 Task: Schedule a 90-minute event logistics planning meeting.
Action: Mouse moved to (63, 120)
Screenshot: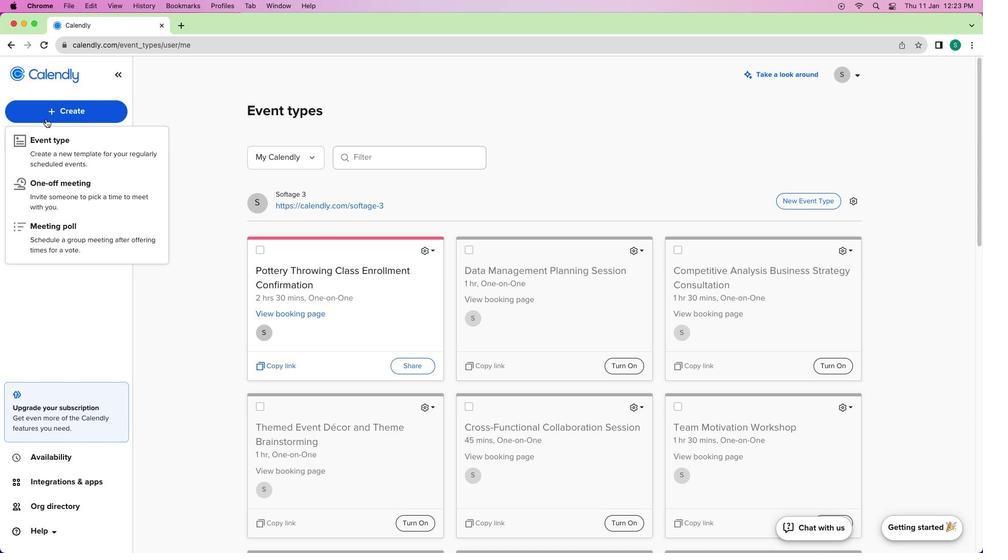 
Action: Mouse pressed left at (63, 120)
Screenshot: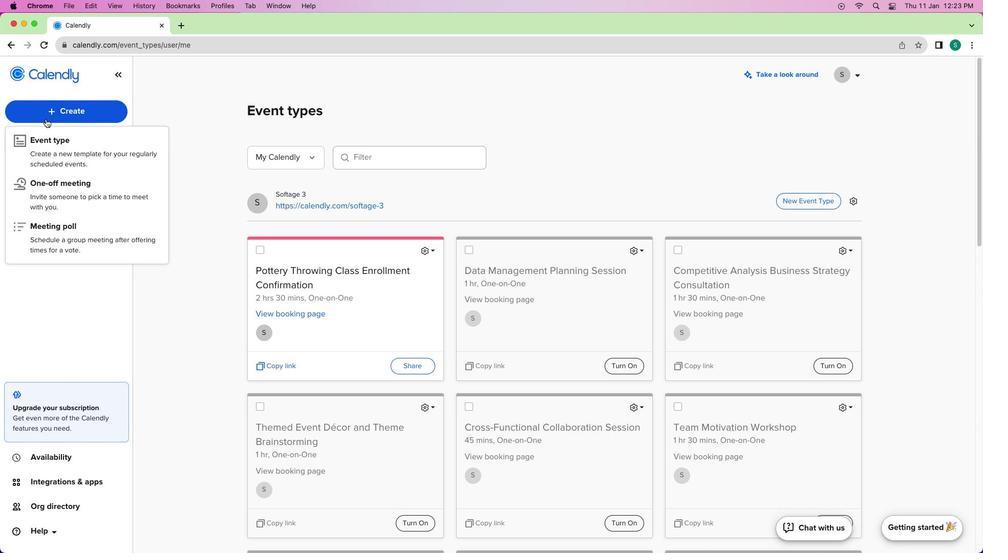 
Action: Mouse moved to (57, 119)
Screenshot: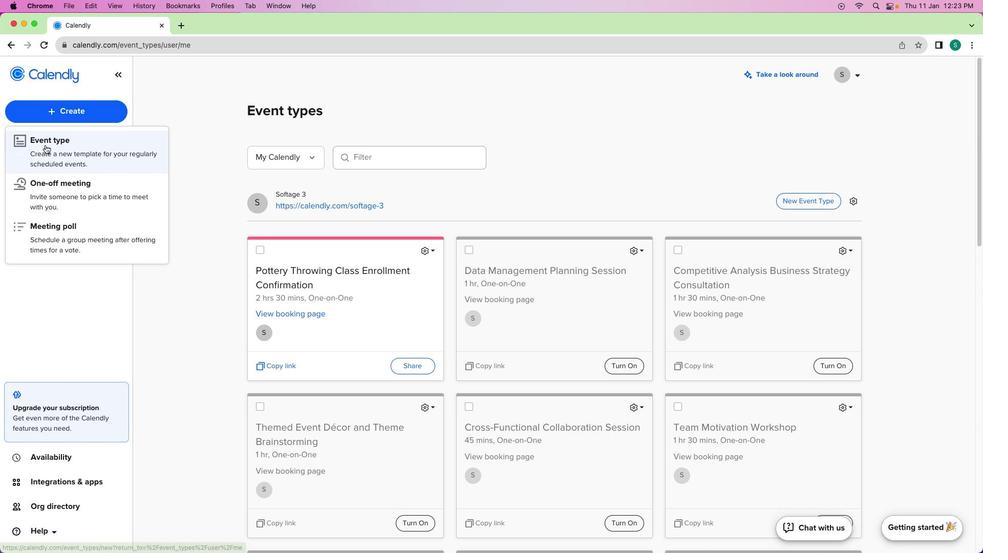 
Action: Mouse pressed left at (57, 119)
Screenshot: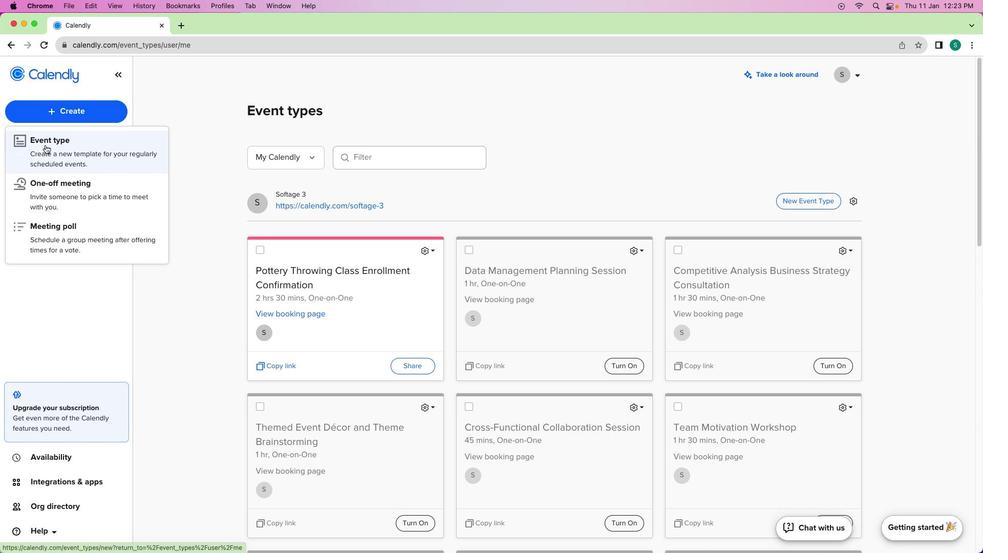
Action: Mouse moved to (50, 150)
Screenshot: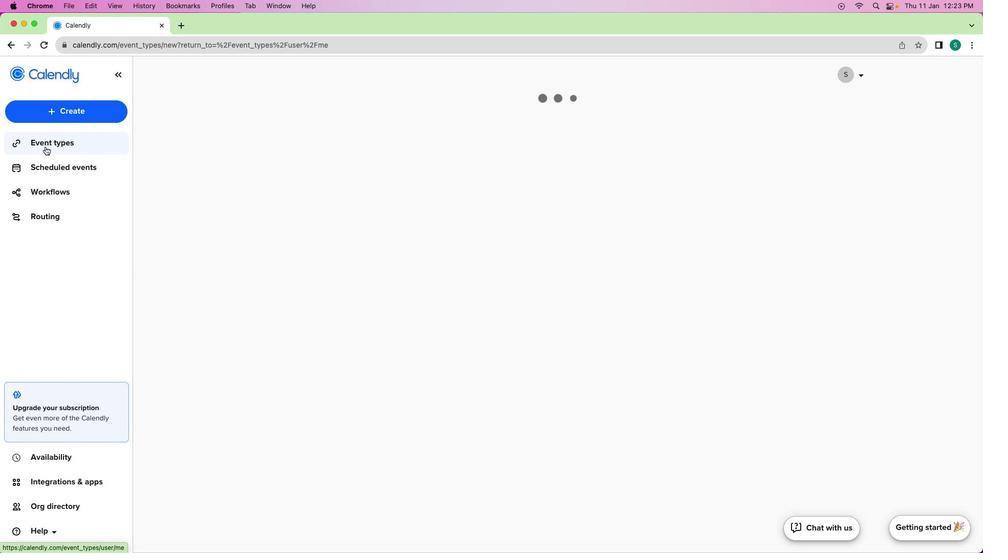 
Action: Mouse pressed left at (50, 150)
Screenshot: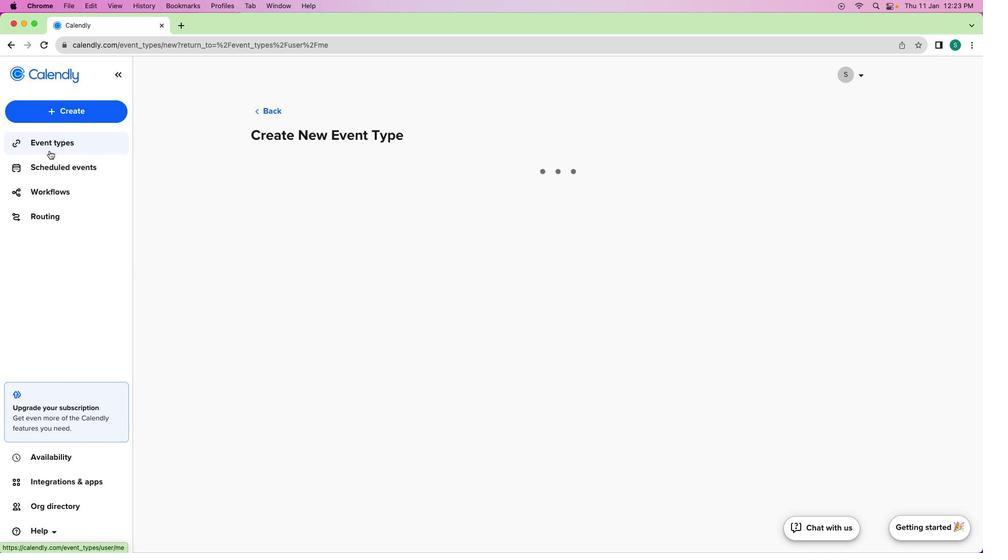 
Action: Mouse moved to (353, 196)
Screenshot: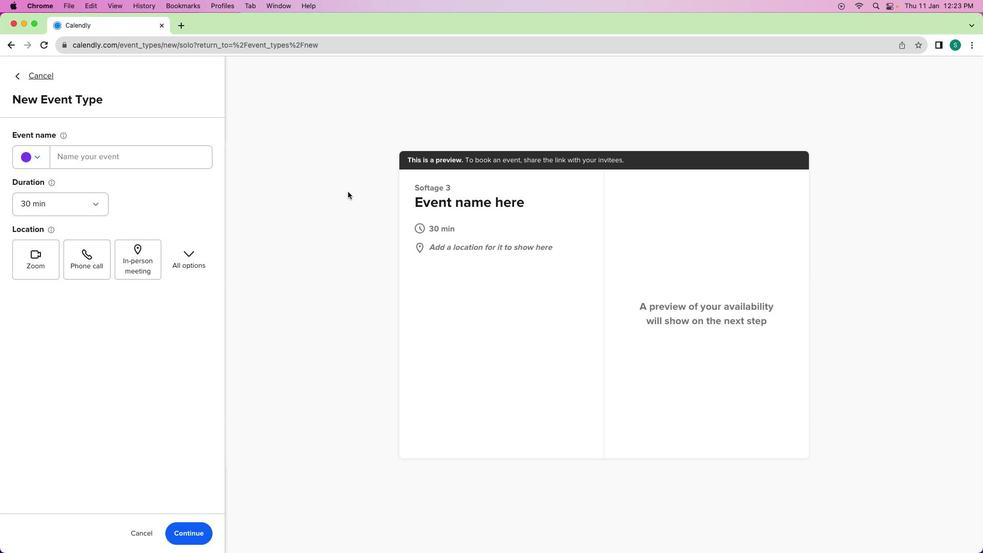 
Action: Mouse pressed left at (353, 196)
Screenshot: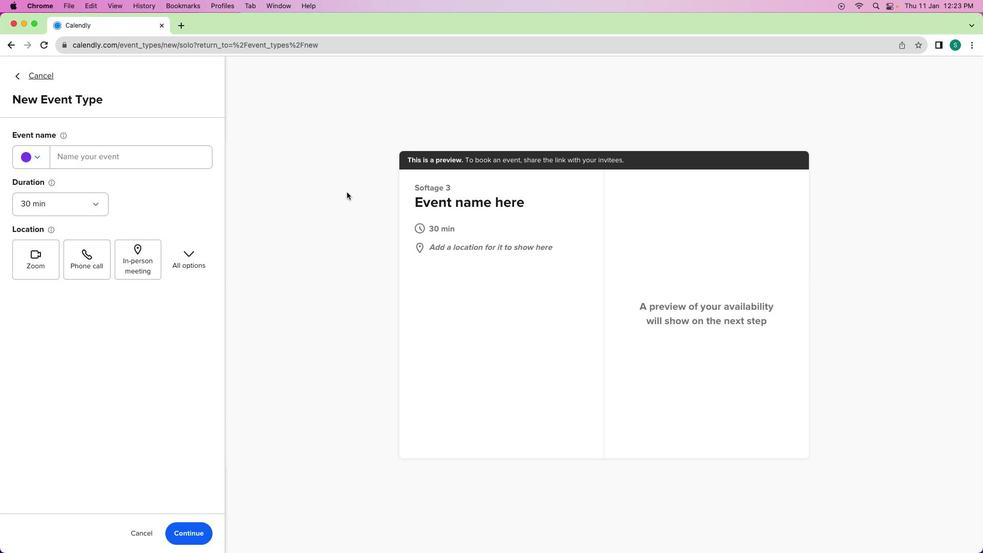 
Action: Mouse moved to (182, 170)
Screenshot: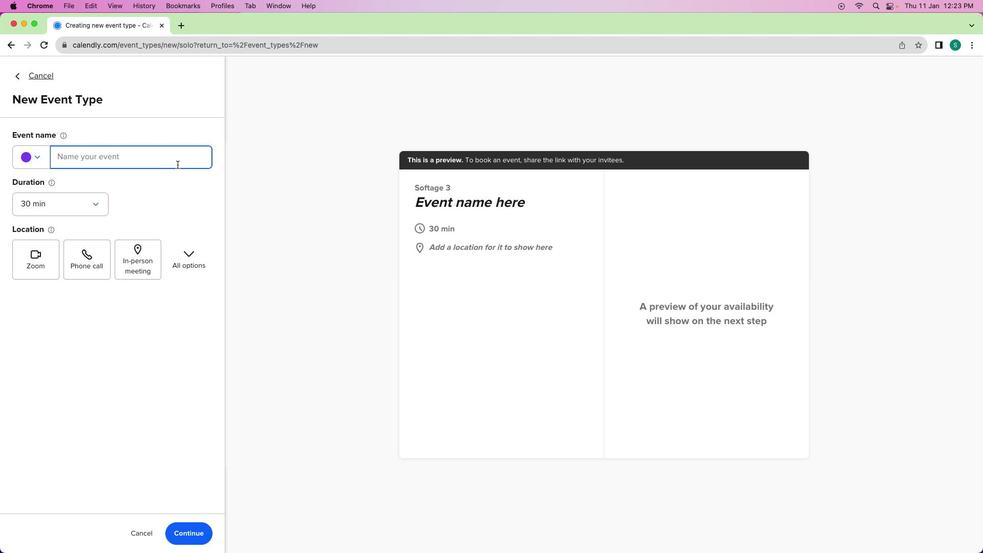 
Action: Mouse pressed left at (182, 170)
Screenshot: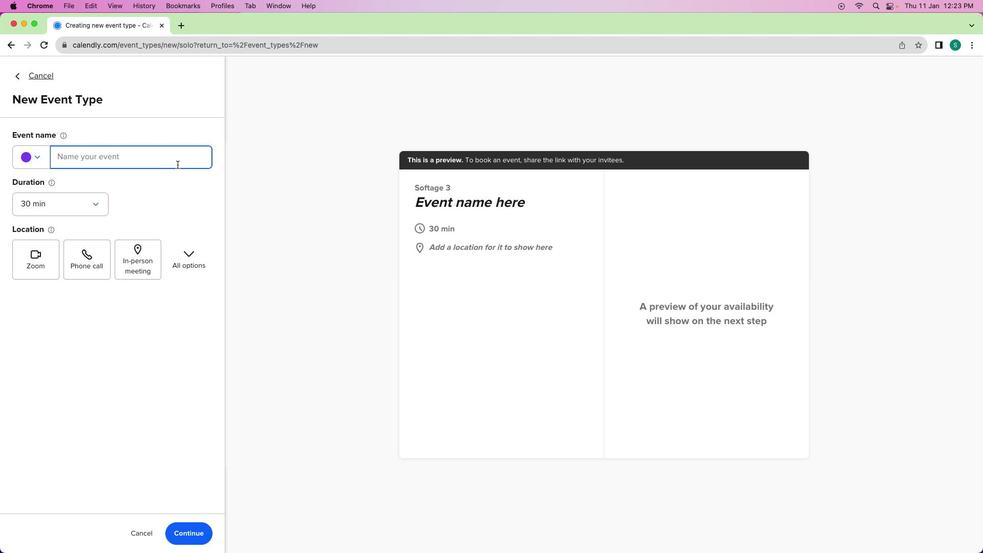 
Action: Key pressed Key.shift'E''v''e''n''t'Key.spaceKey.shift'L''o''g''i''s''t''i''c''s'Key.spaceKey.shift'P''l''a''n''n''i''n''g'Key.spaceKey.shift'M''e''e''t''i''n''g'
Screenshot: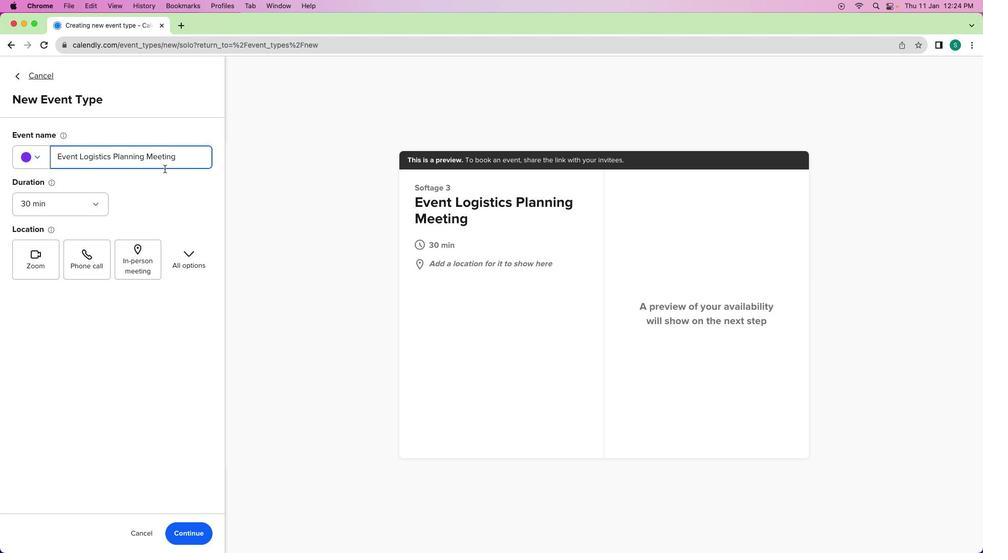 
Action: Mouse moved to (72, 210)
Screenshot: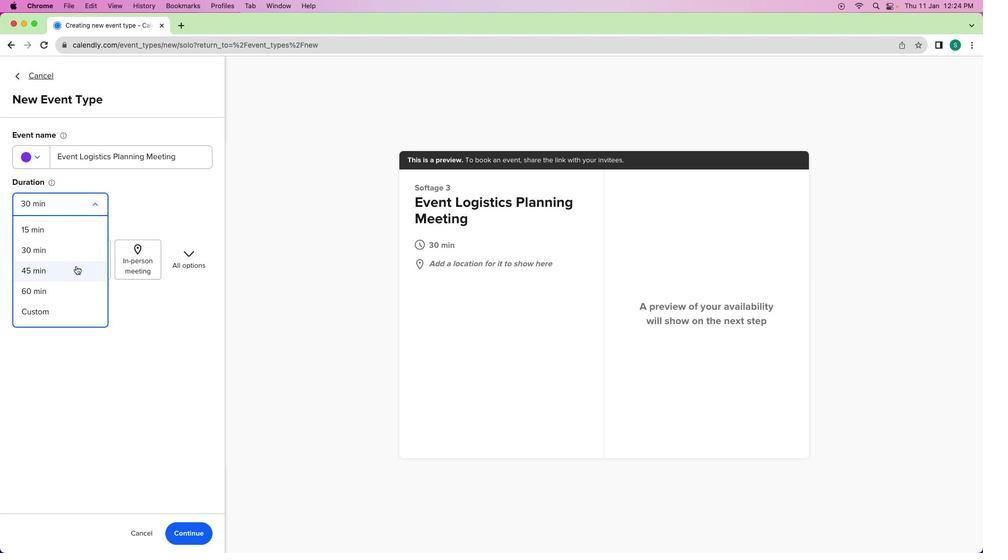 
Action: Mouse pressed left at (72, 210)
Screenshot: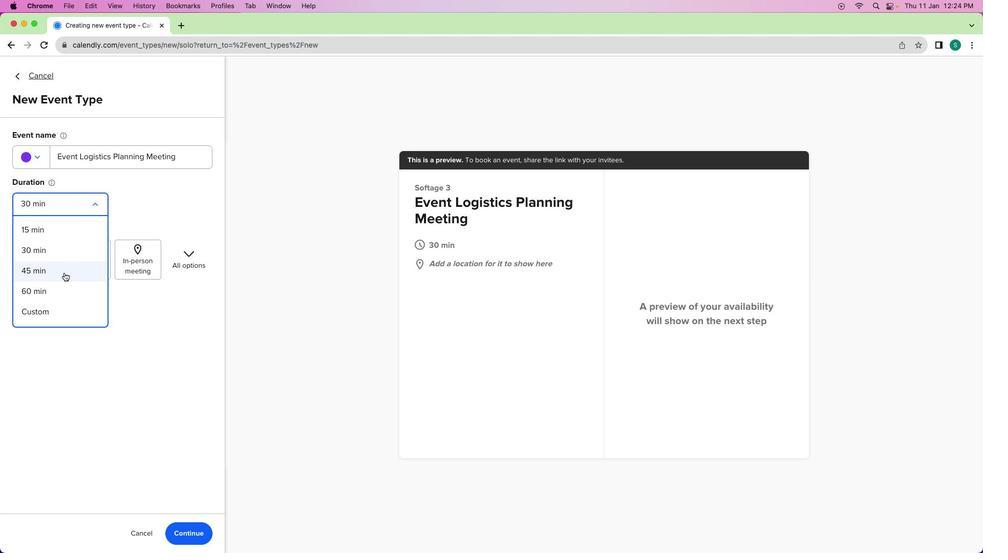 
Action: Mouse moved to (37, 321)
Screenshot: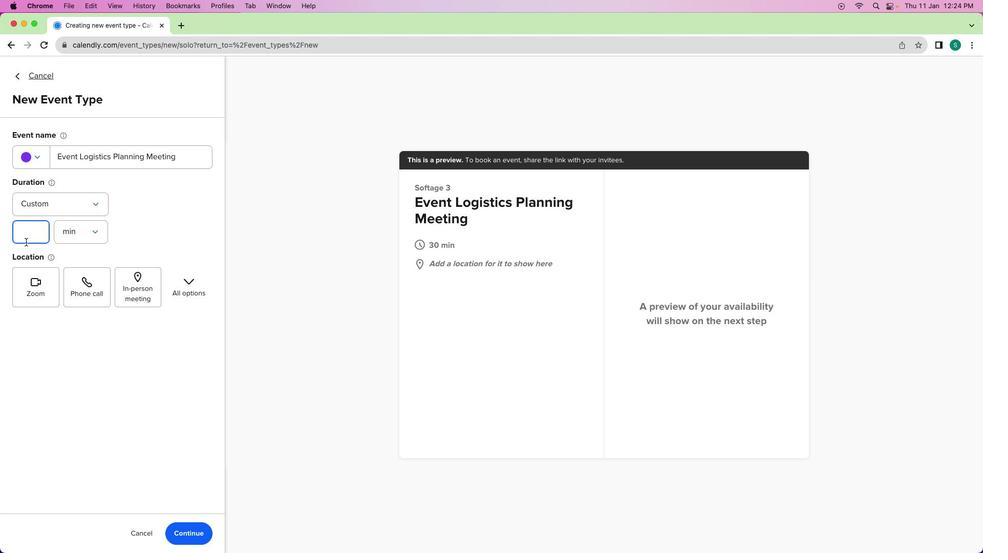 
Action: Mouse pressed left at (37, 321)
Screenshot: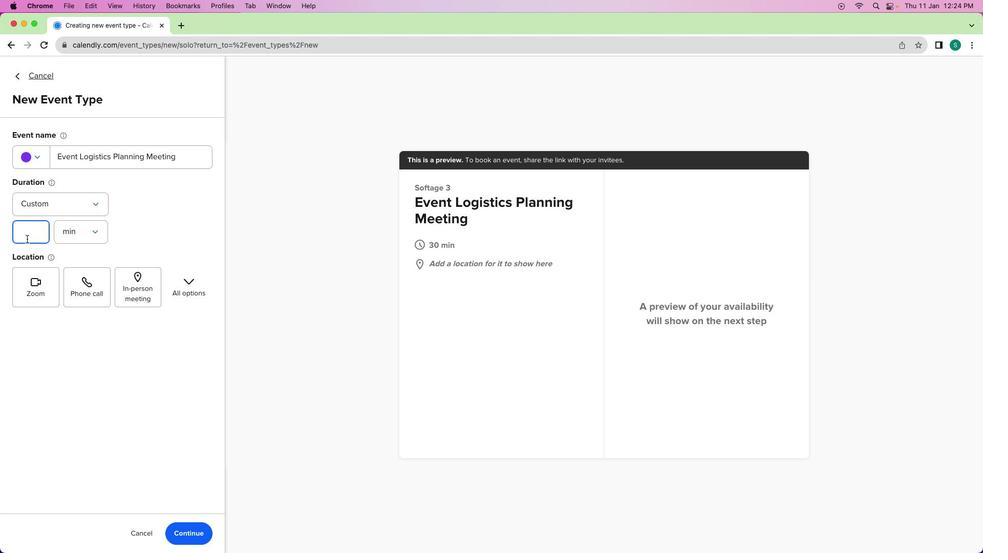 
Action: Mouse moved to (26, 263)
Screenshot: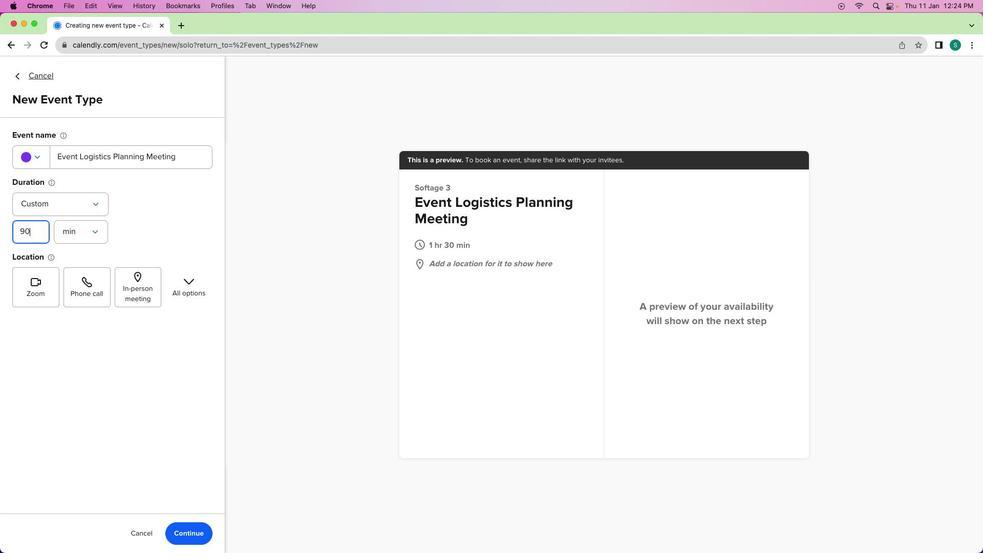 
Action: Key pressed '9''0'
Screenshot: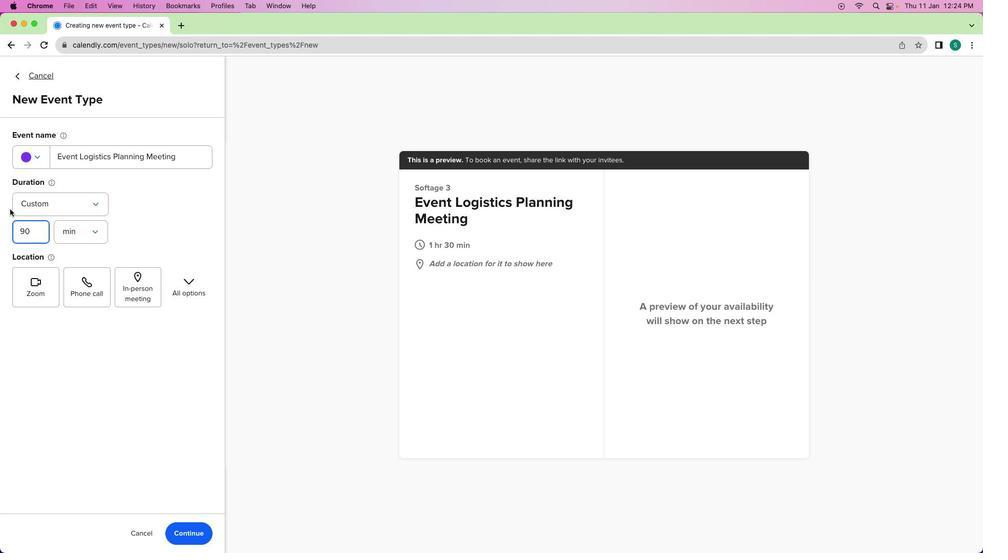 
Action: Mouse moved to (45, 166)
Screenshot: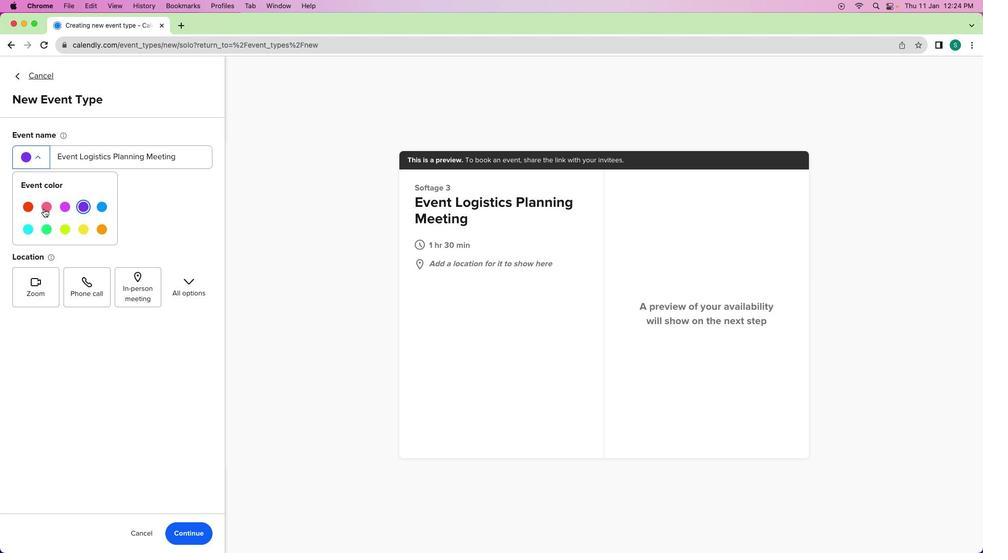 
Action: Mouse pressed left at (45, 166)
Screenshot: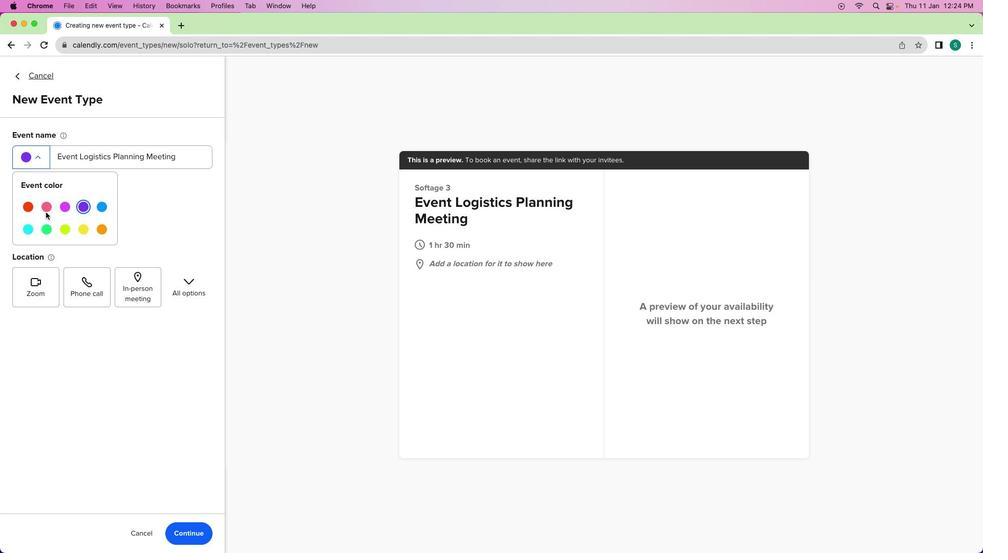 
Action: Mouse moved to (53, 231)
Screenshot: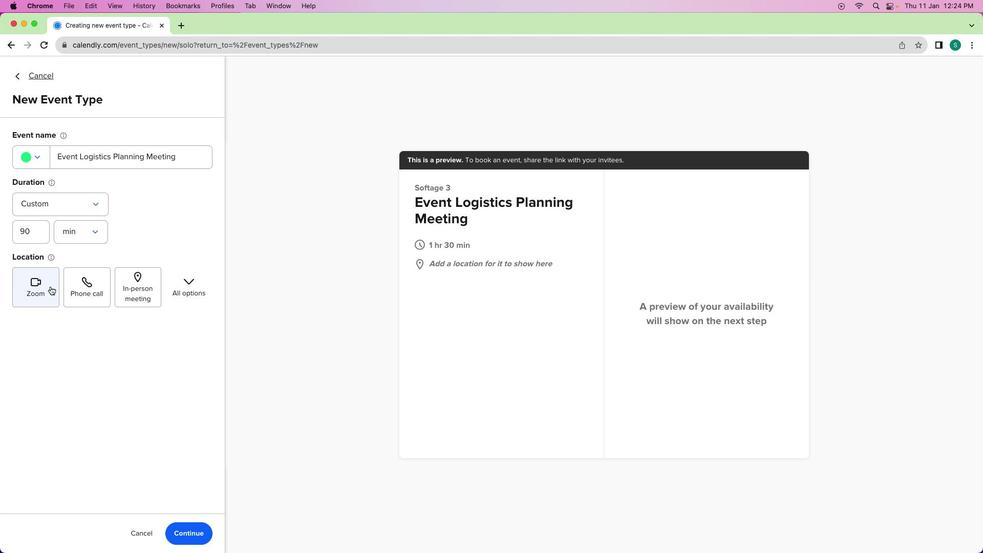 
Action: Mouse pressed left at (53, 231)
Screenshot: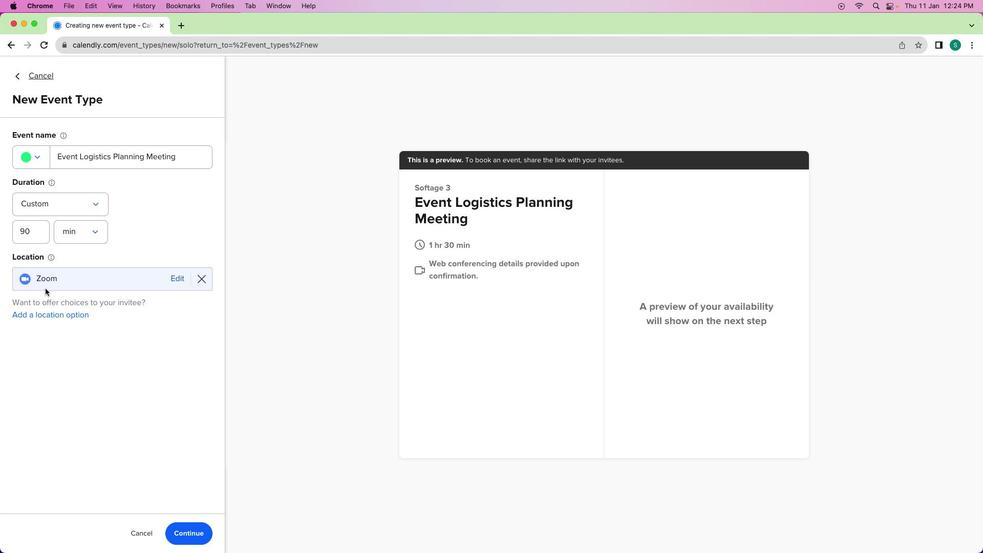 
Action: Mouse moved to (55, 291)
Screenshot: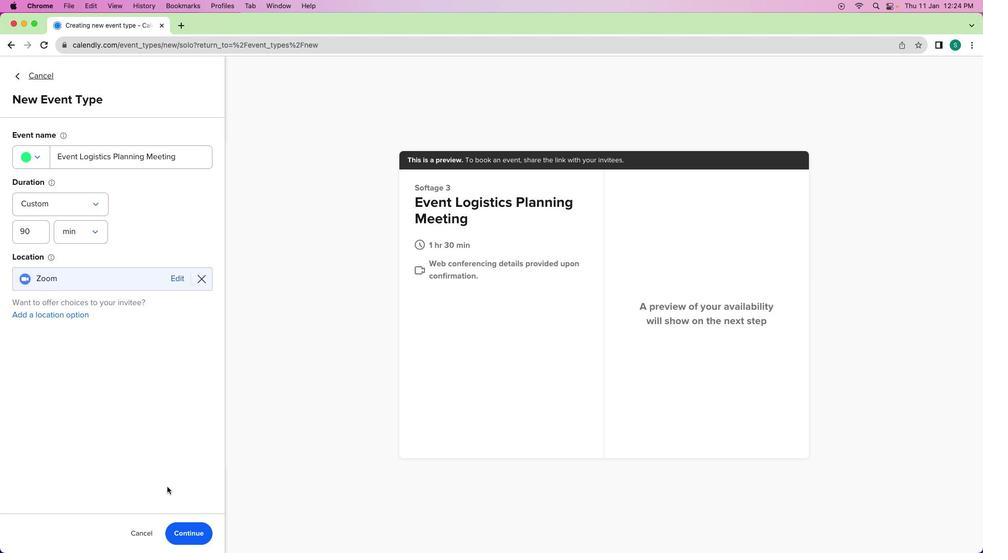 
Action: Mouse pressed left at (55, 291)
Screenshot: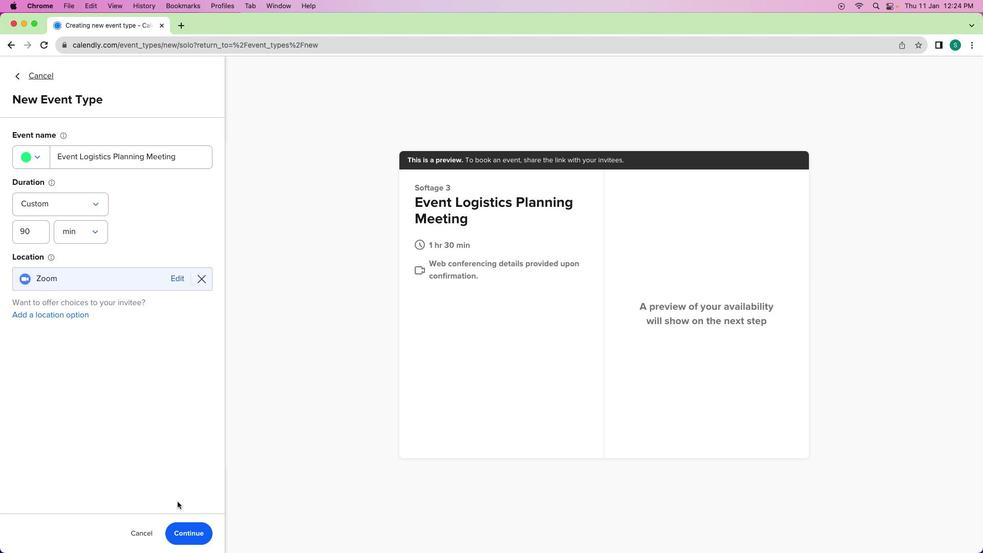 
Action: Mouse moved to (202, 549)
Screenshot: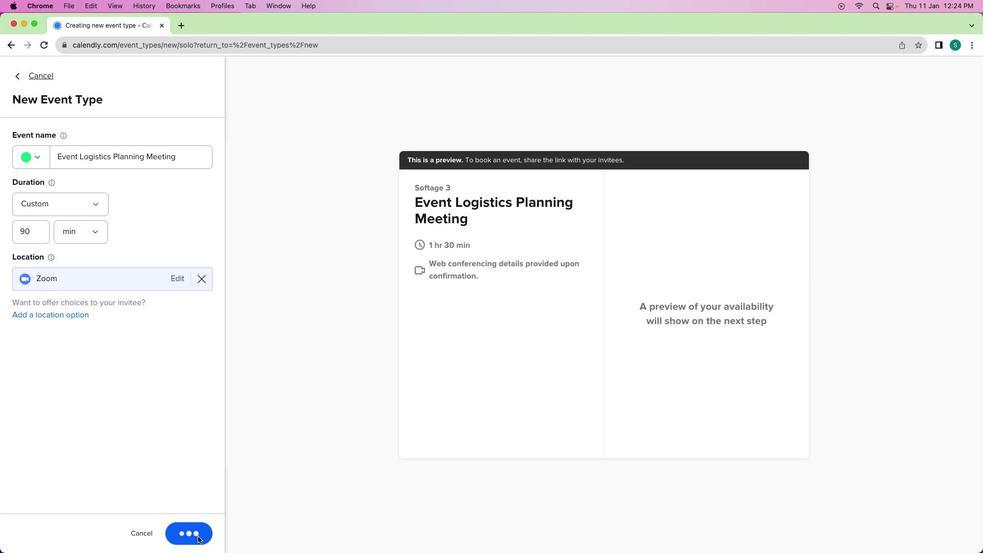 
Action: Mouse pressed left at (202, 549)
Screenshot: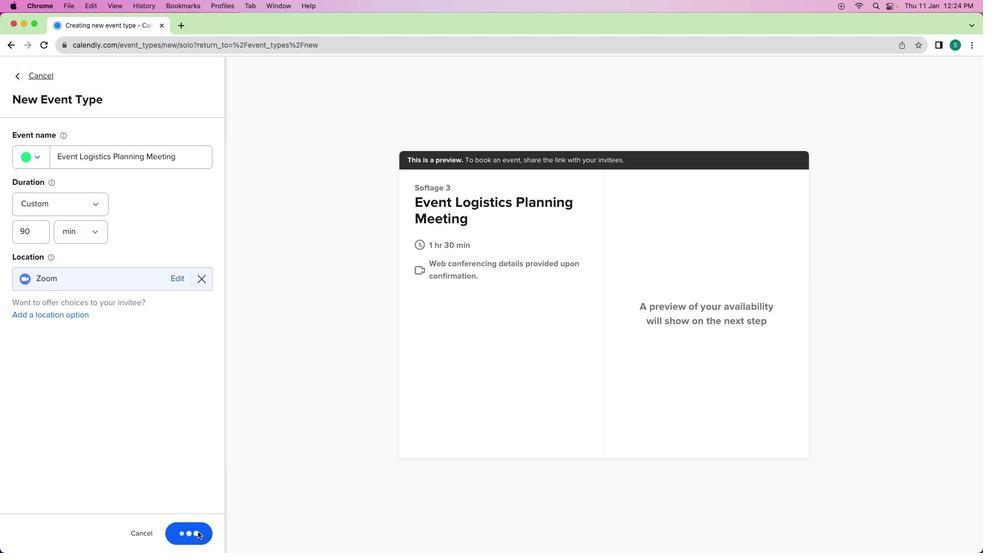 
Action: Mouse moved to (197, 155)
Screenshot: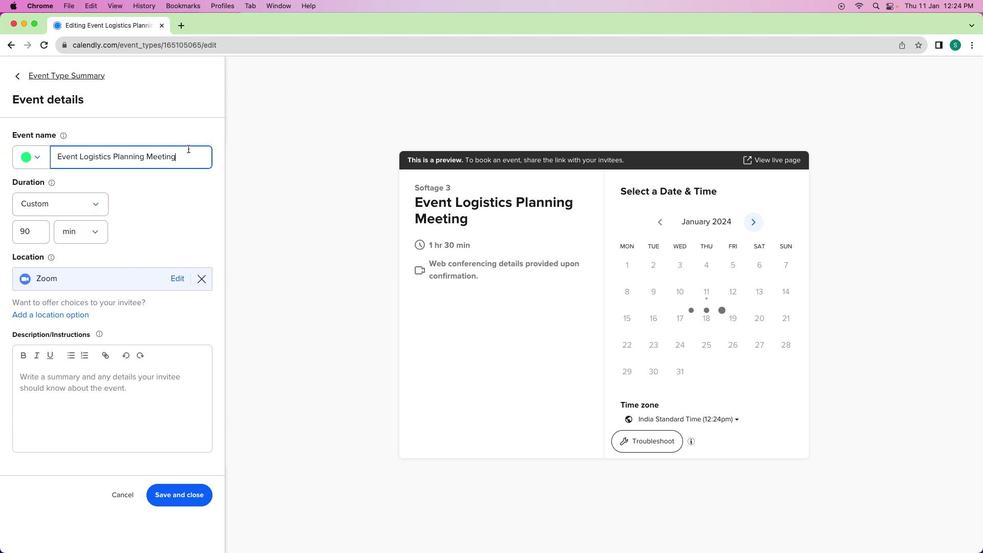 
Action: Mouse pressed left at (197, 155)
Screenshot: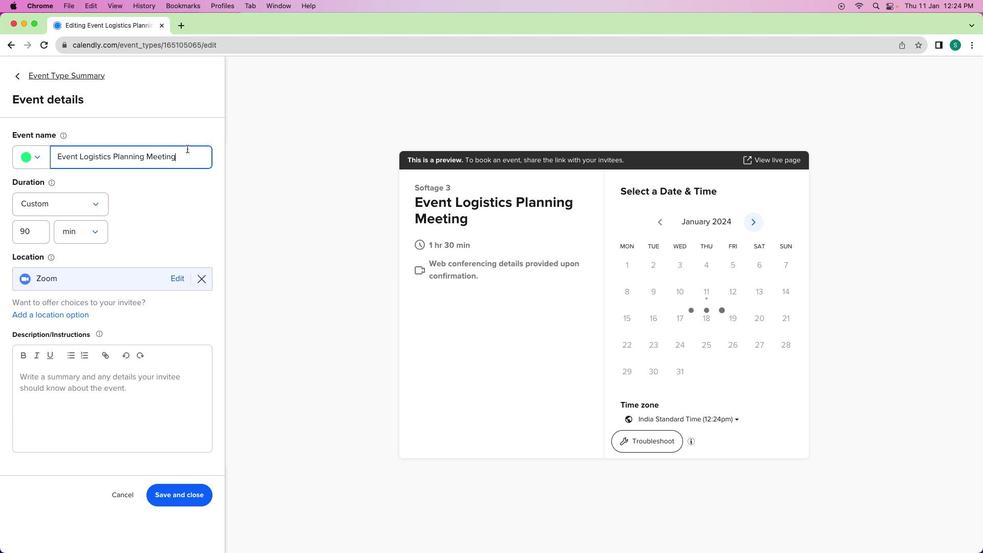 
Action: Mouse moved to (73, 391)
Screenshot: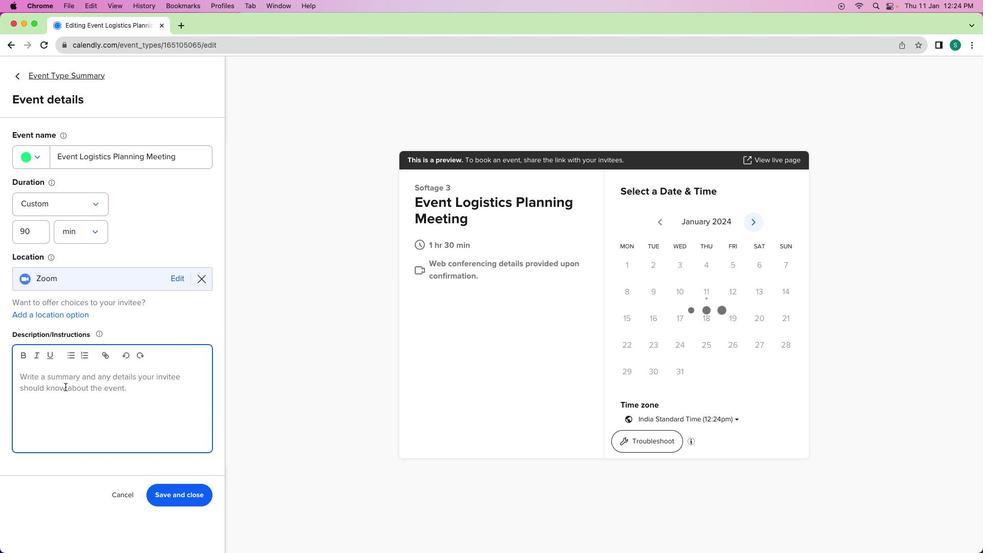 
Action: Mouse pressed left at (73, 391)
Screenshot: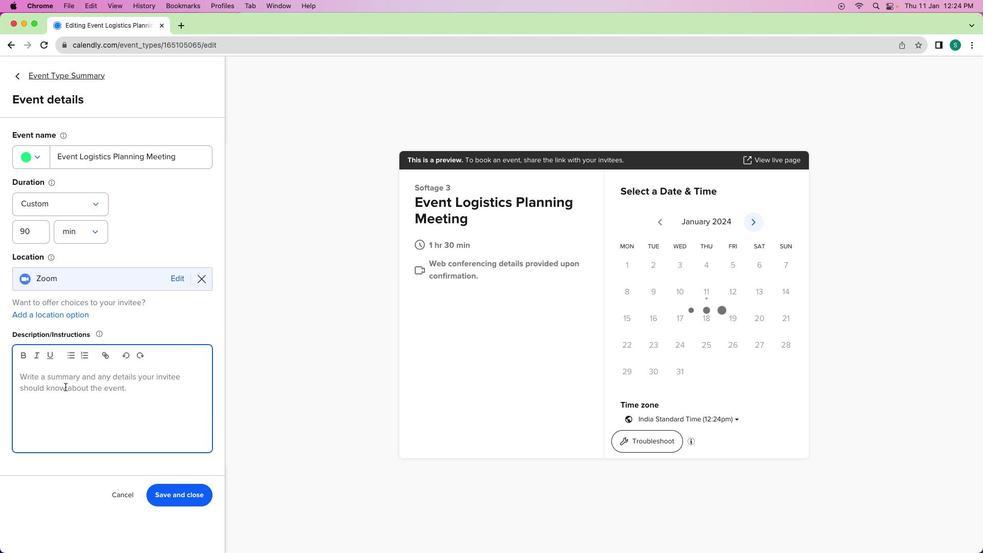 
Action: Mouse moved to (70, 392)
Screenshot: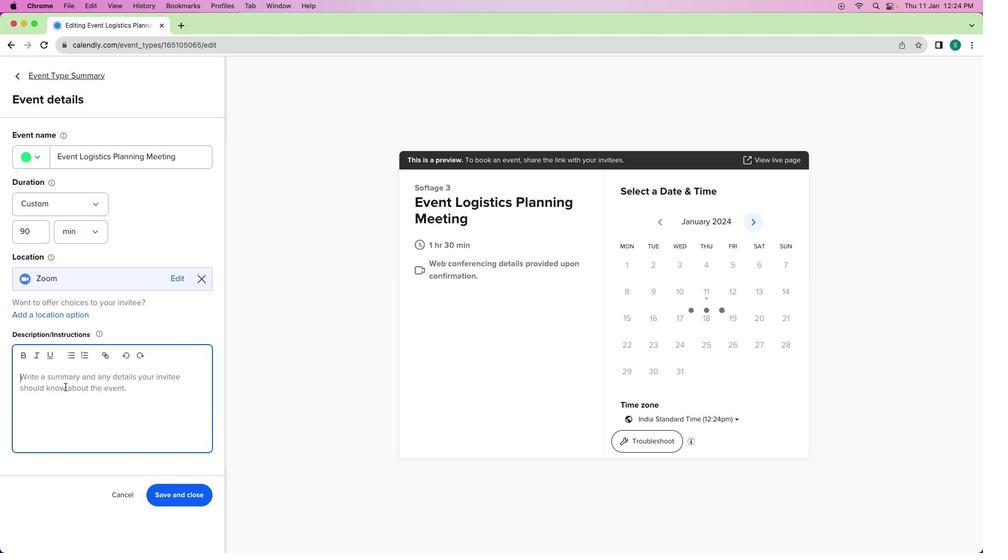 
Action: Key pressed Key.shift'H''i'Key.space't''e''a''m'','Key.enterKey.shift'L''s''t'Key.backspaceKey.backspace'e''t'"'"'s'Key.space's''t''r''e''a''m''l''i''n''e'Key.space'o''u''r'Key.space'e''v''e''n''t'Key.space'l''o''g''i''s''t''i''c''s'Key.shift_r'!'Key.spaceKey.shift'I'"'"'v''e'Key.space's''c''h''e''d''u''l''e''d'Key.space'a'Key.space'9''0''-''m''i''n''u''t''e'Key.space'm''e''e''t''i''n''g'Key.space't''o'Key.space'd''i''s''c''u''s''s'Key.space'a''n''d'Key.space'p''l''a''n'Key.space't''h''e'Key.space'l''o''g''i''s''t''i''c''s'Key.space'f''o''r'Key.space'o''u''r'Key.space'u''p''c''o''m''i''n''g'Key.space'e''v''e''n''t''.'
Screenshot: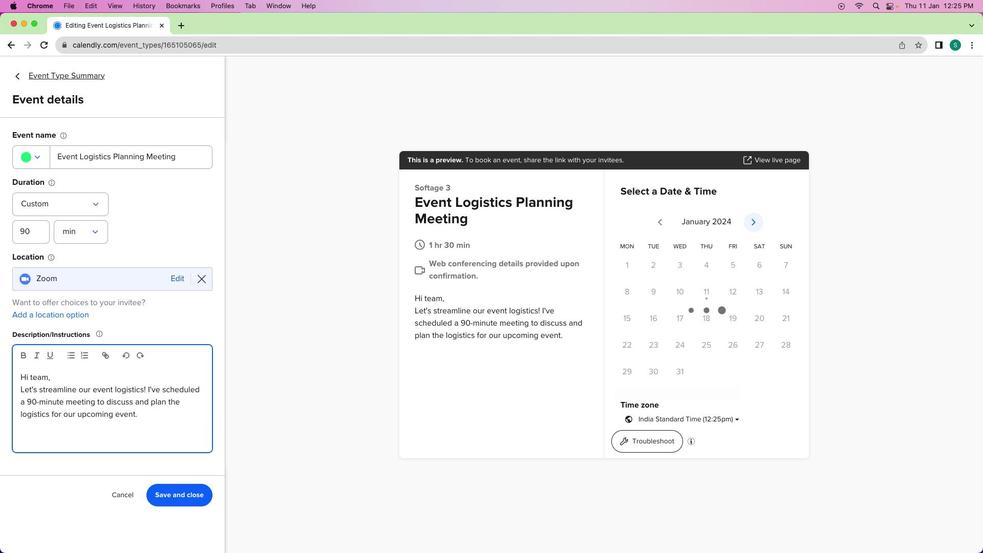 
Action: Mouse moved to (148, 422)
Screenshot: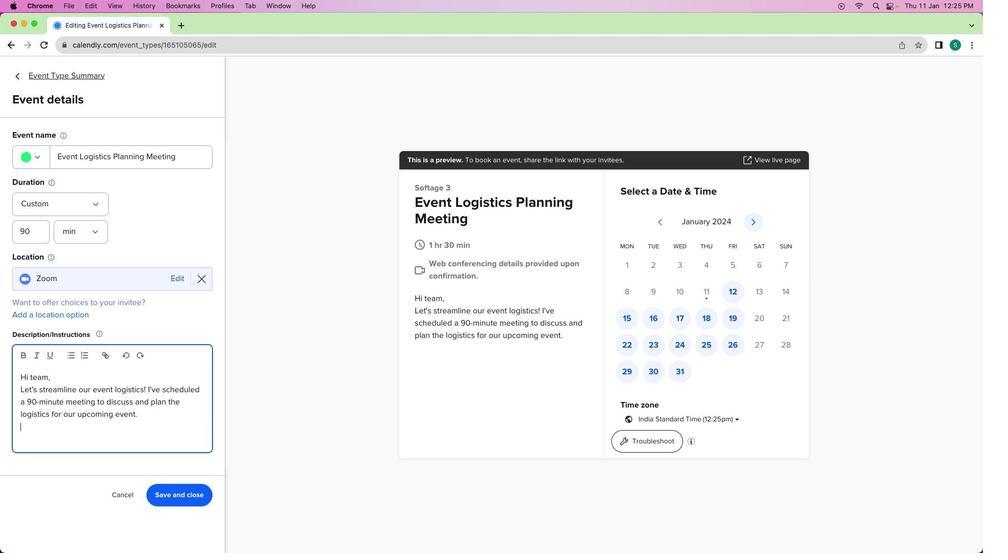 
Action: Key pressed Key.enterKey.shift'L''o''o''k''i''n''g'Key.space'f''o''w'Key.backspace'r''w''a''r''d'Key.space't''o'Key.space'e''n''s''u''r''e'Key.space'a'Key.space's''e''a''m''l''e''s''s'Key.space'a''n''d'Key.space's''u''c''c''e''s''s''f''u''l'Key.space'e''v''e''n''t'Key.shift_r'!'Key.enterKey.shift'B''e''s''t'Key.spaceKey.shift'R''e''g''a''r''d''s'Key.leftKey.leftKey.leftKey.leftKey.leftKey.leftKey.backspace'r'Key.down','Key.enterKey.shift'S''o''f''t''a''g''e'Key.downKey.leftKey.leftKey.leftKey.rightKey.backspaceKey.shiftKey.backspaceKey.shift't'Key.shift'A'
Screenshot: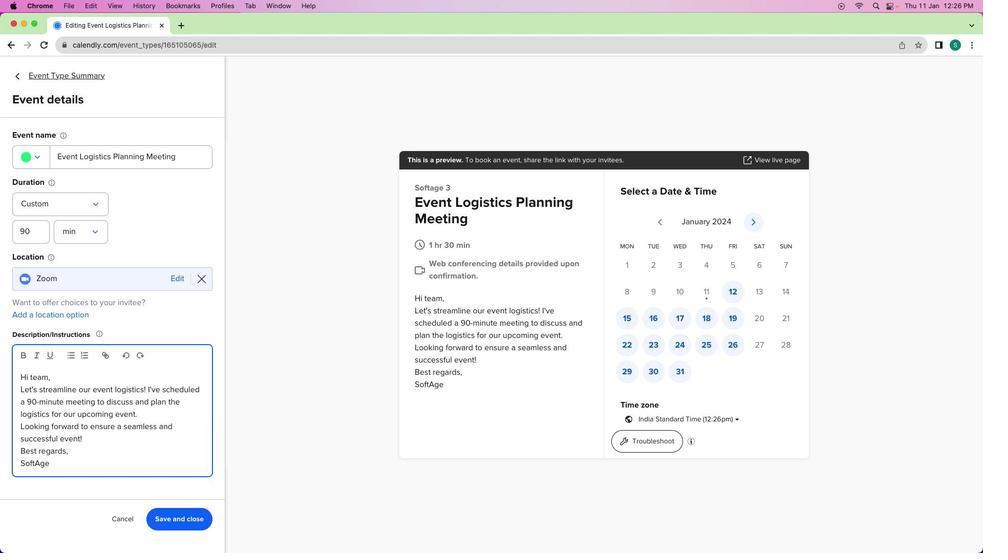 
Action: Mouse moved to (180, 521)
Screenshot: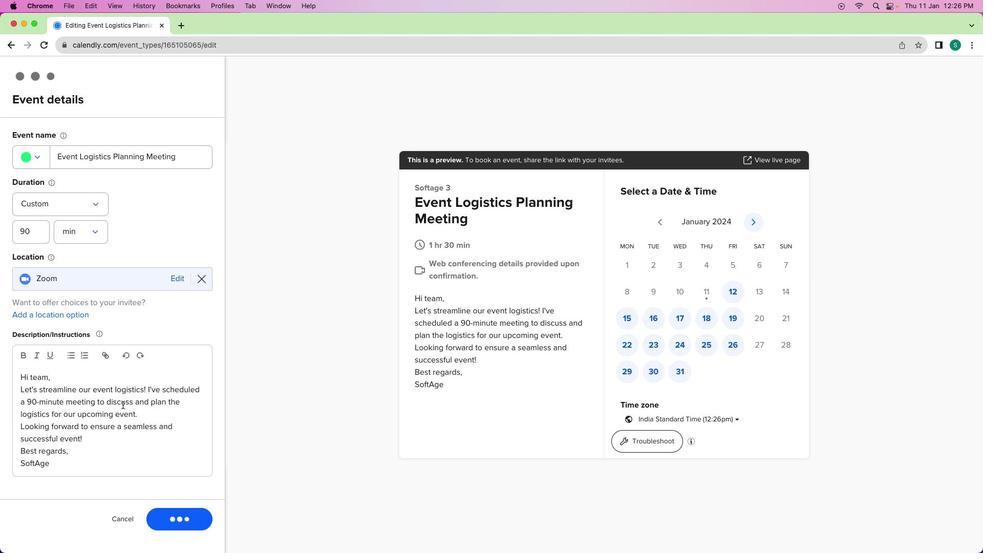 
Action: Mouse pressed left at (180, 521)
Screenshot: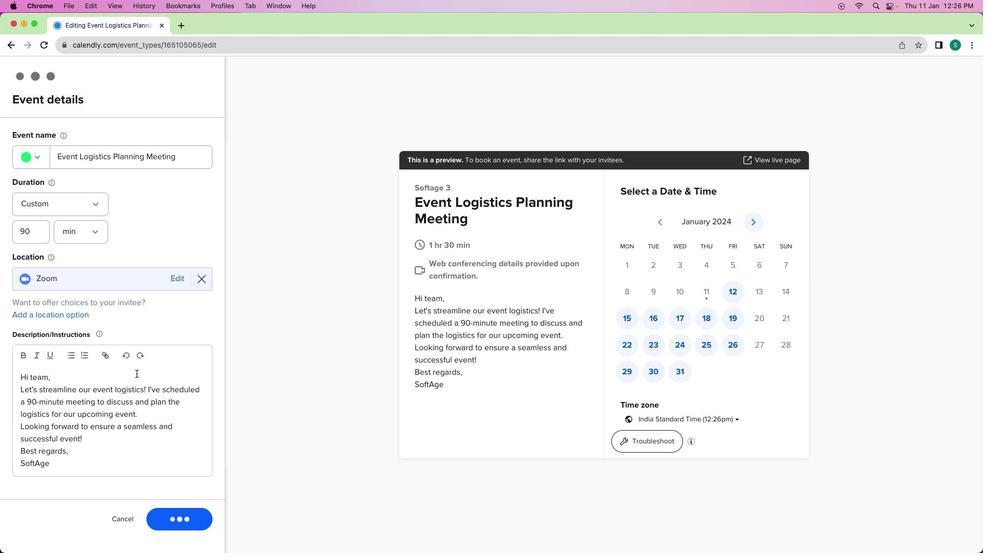 
Action: Mouse moved to (126, 327)
Screenshot: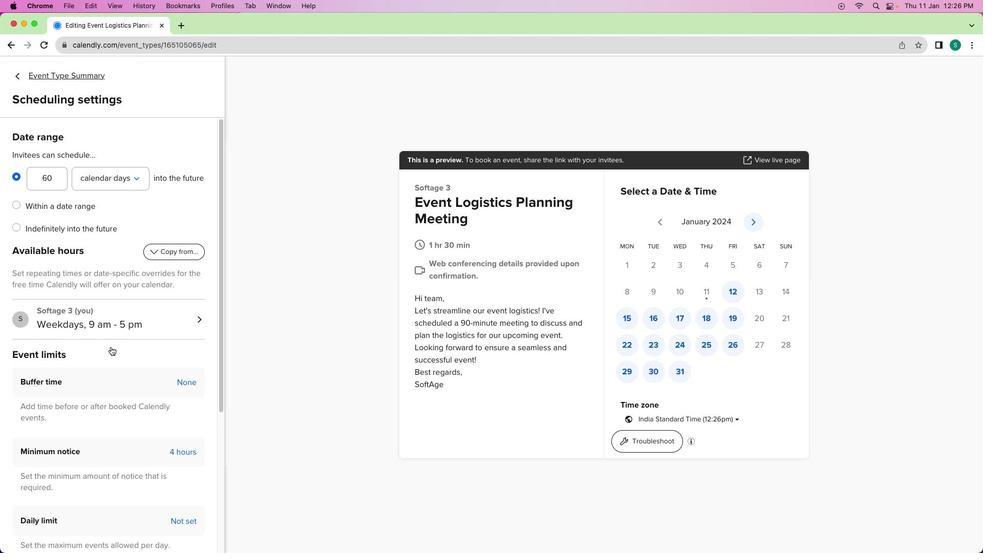 
Action: Mouse pressed left at (126, 327)
Screenshot: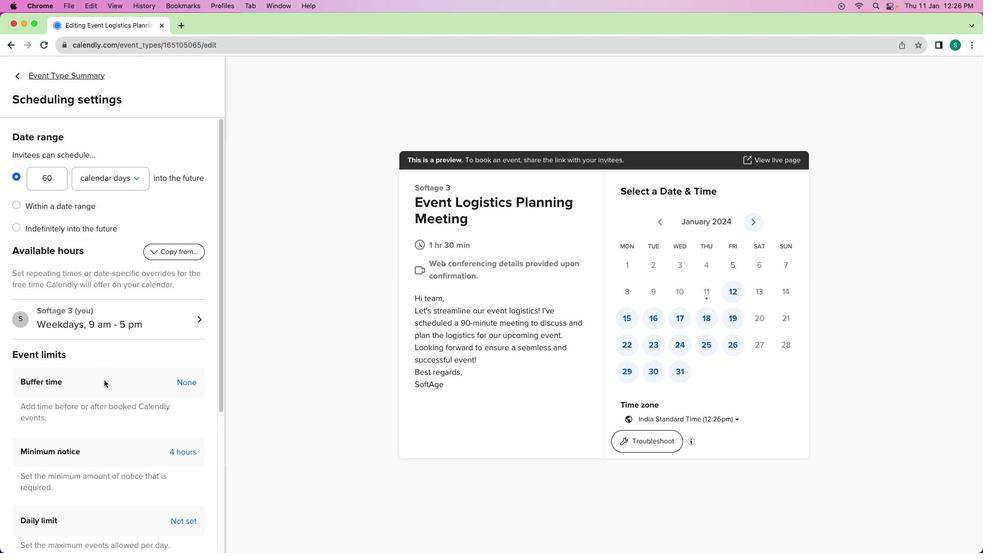 
Action: Mouse moved to (192, 389)
Screenshot: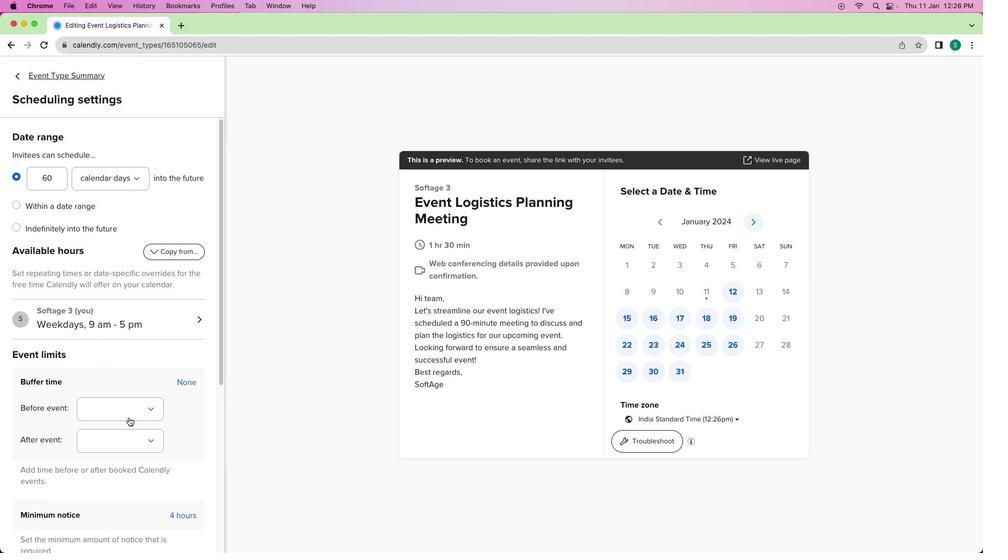
Action: Mouse pressed left at (192, 389)
Screenshot: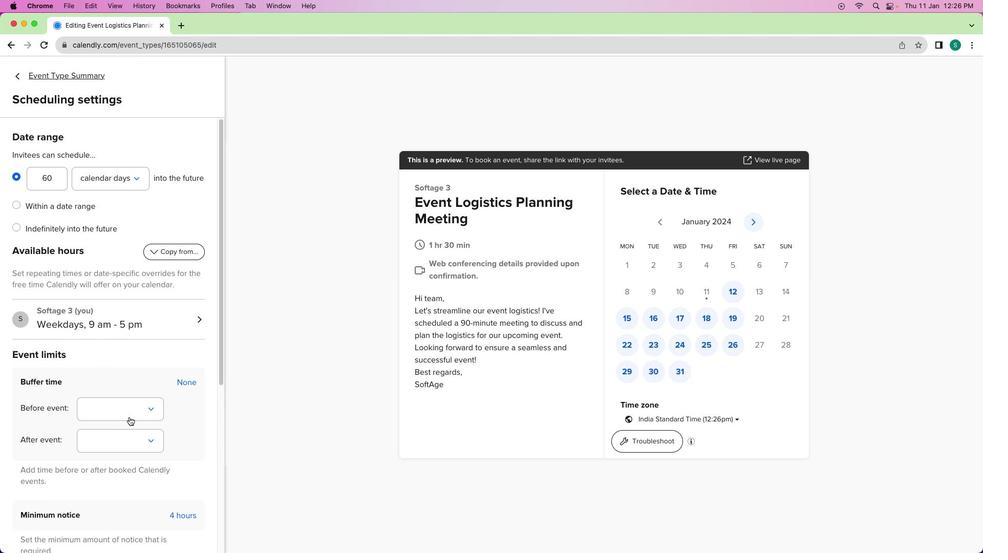 
Action: Mouse moved to (134, 422)
Screenshot: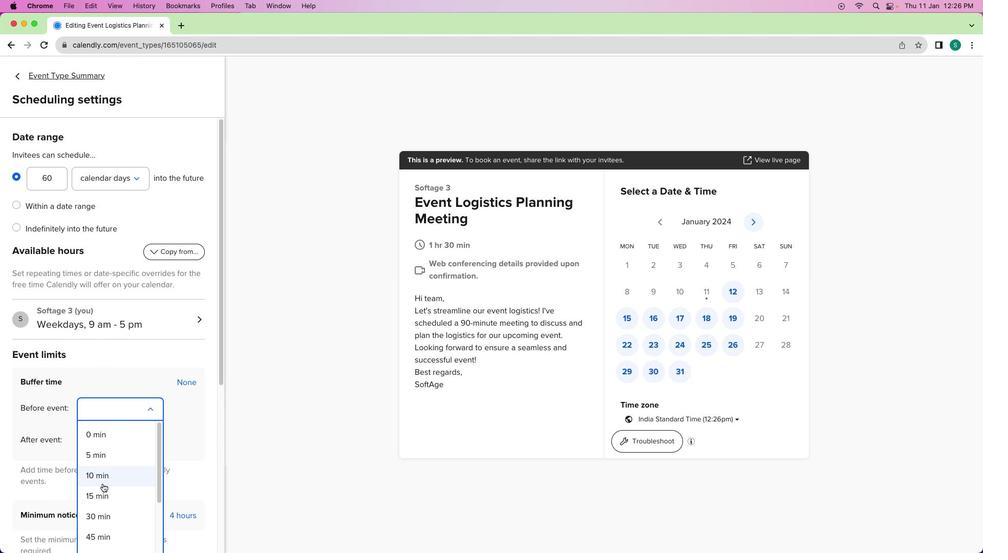 
Action: Mouse pressed left at (134, 422)
Screenshot: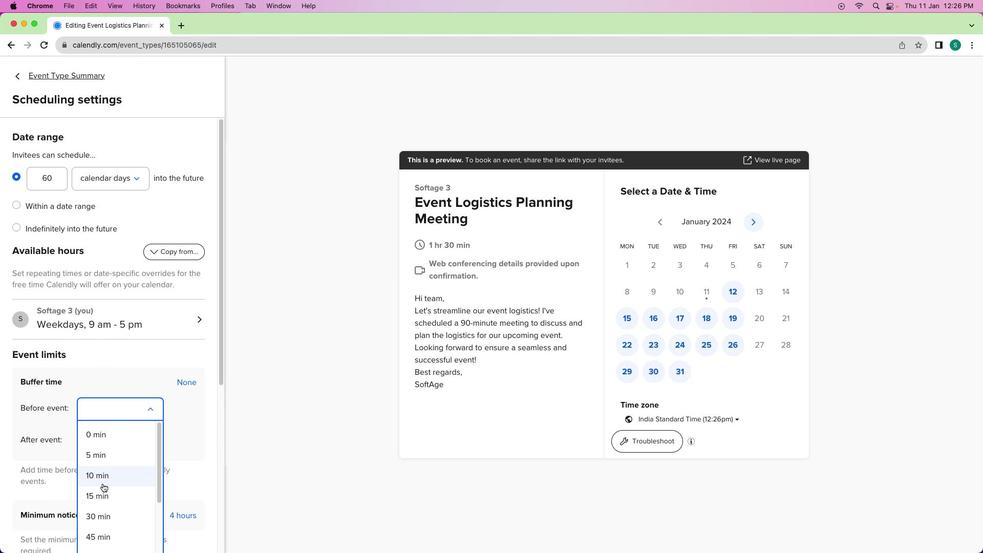 
Action: Mouse moved to (109, 501)
Screenshot: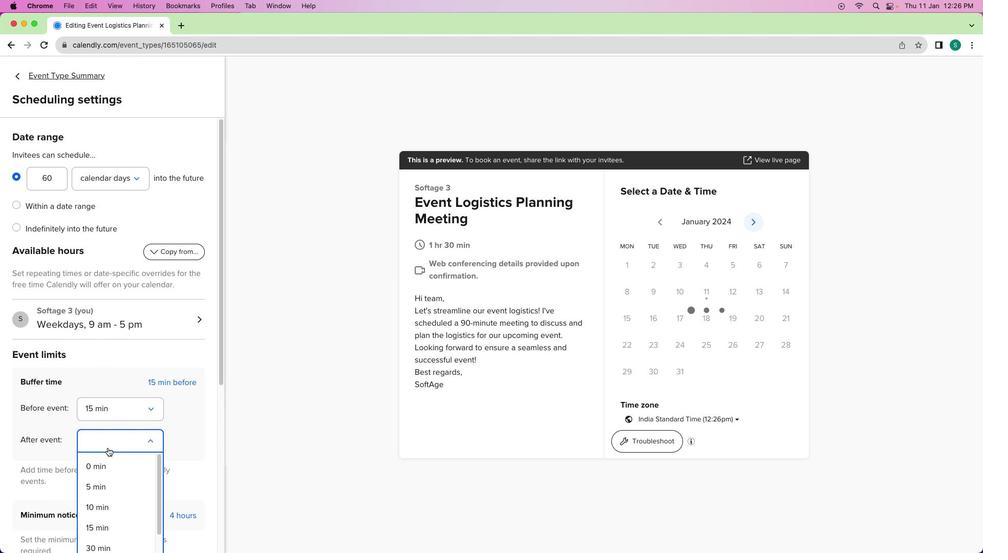 
Action: Mouse pressed left at (109, 501)
Screenshot: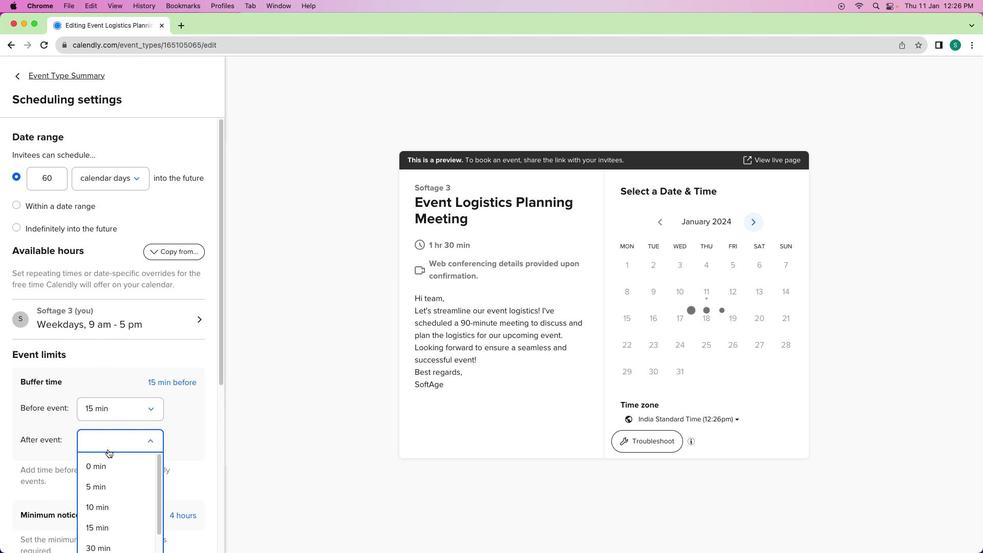 
Action: Mouse moved to (113, 453)
Screenshot: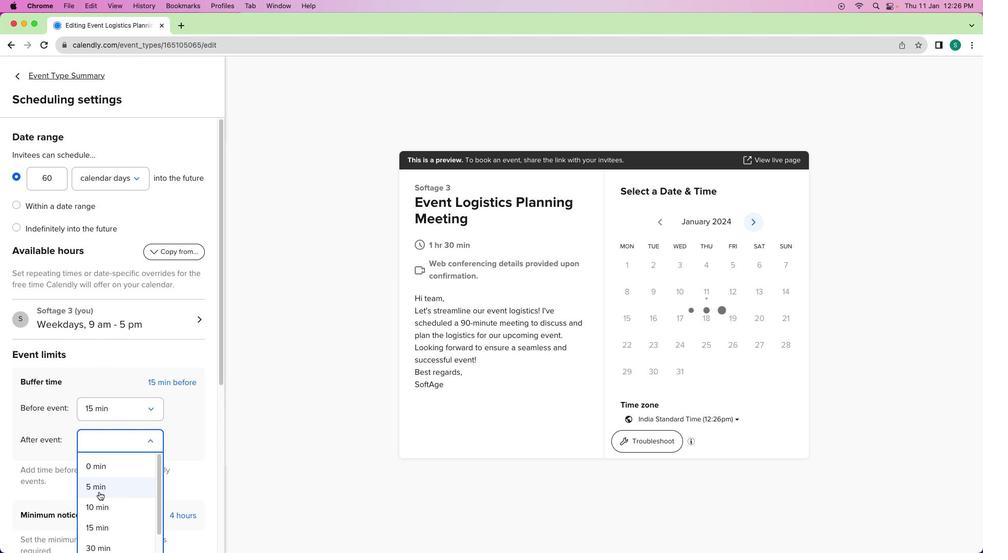 
Action: Mouse pressed left at (113, 453)
Screenshot: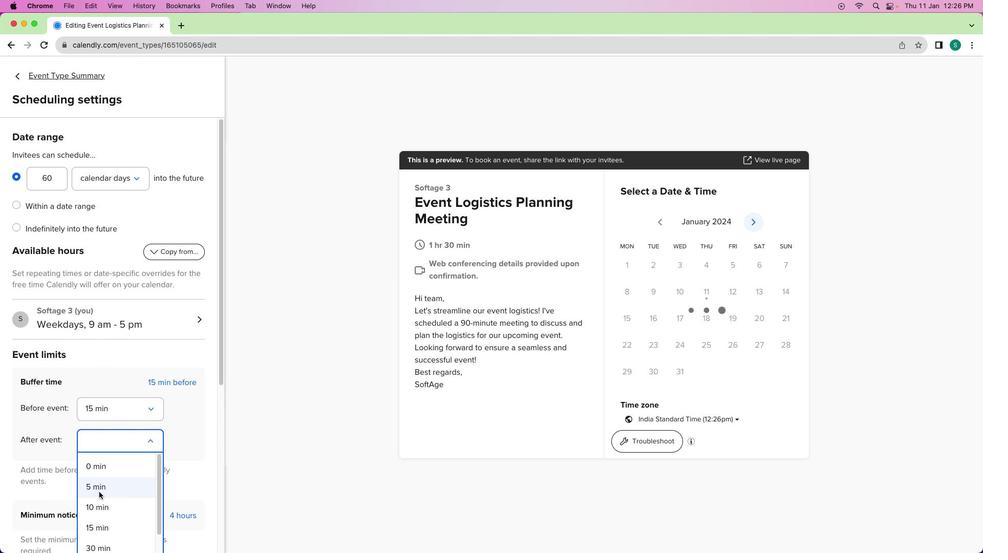 
Action: Mouse moved to (104, 497)
Screenshot: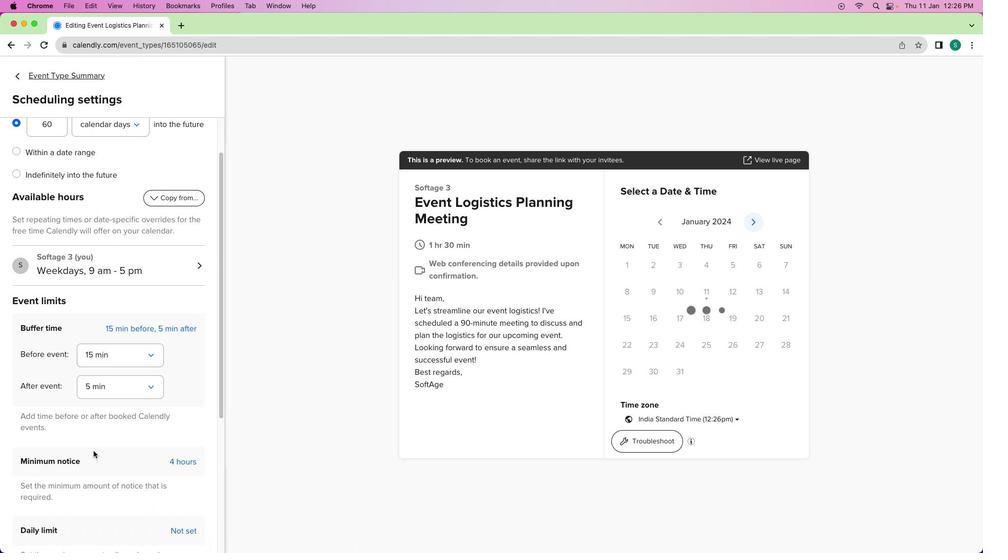 
Action: Mouse pressed left at (104, 497)
Screenshot: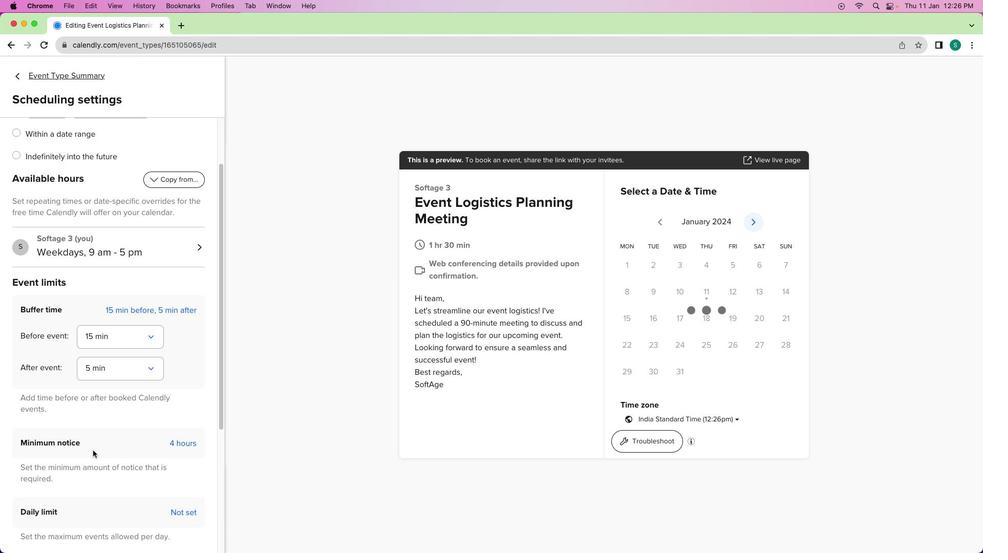 
Action: Mouse moved to (98, 456)
Screenshot: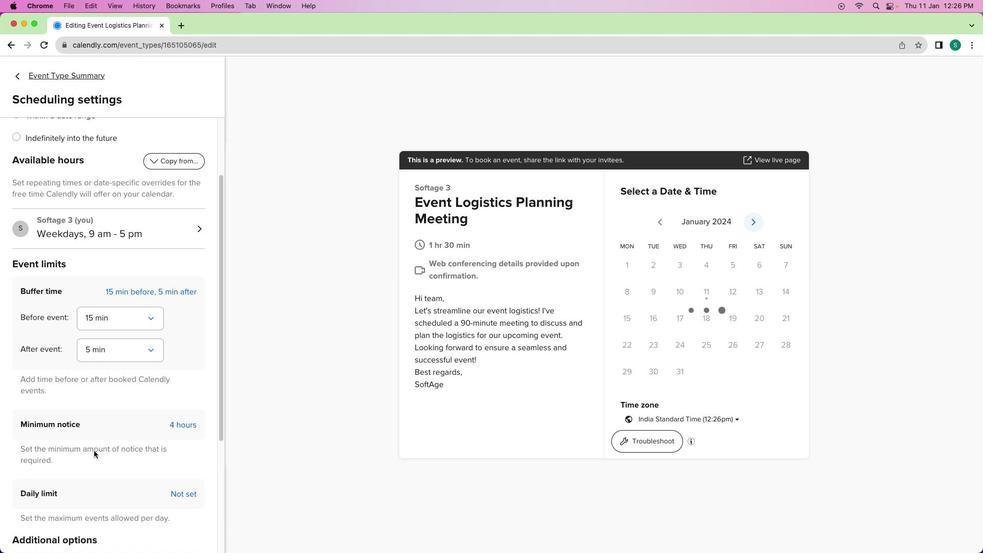 
Action: Mouse scrolled (98, 456) with delta (5, 4)
Screenshot: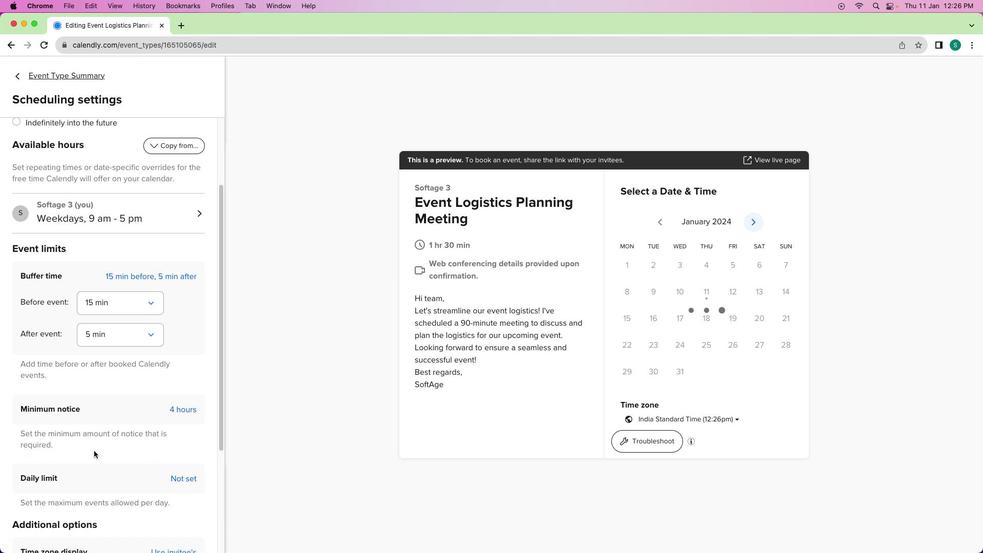 
Action: Mouse scrolled (98, 456) with delta (5, 4)
Screenshot: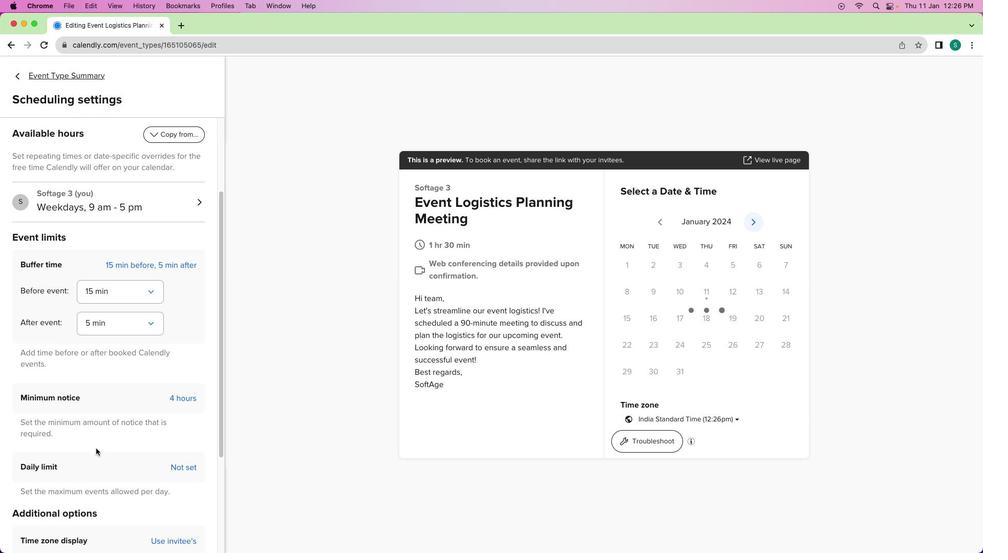 
Action: Mouse scrolled (98, 456) with delta (5, 4)
Screenshot: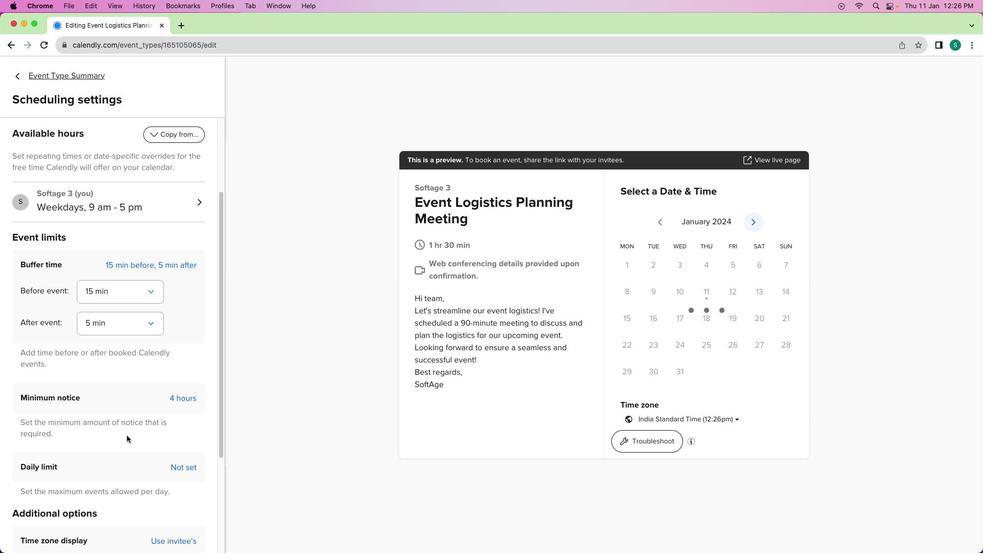 
Action: Mouse scrolled (98, 456) with delta (5, 4)
Screenshot: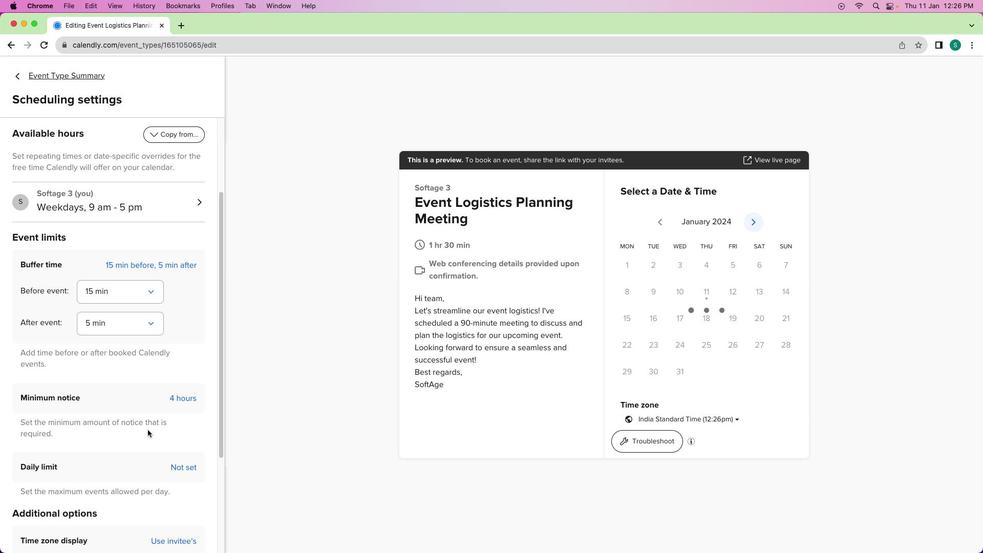 
Action: Mouse moved to (98, 456)
Screenshot: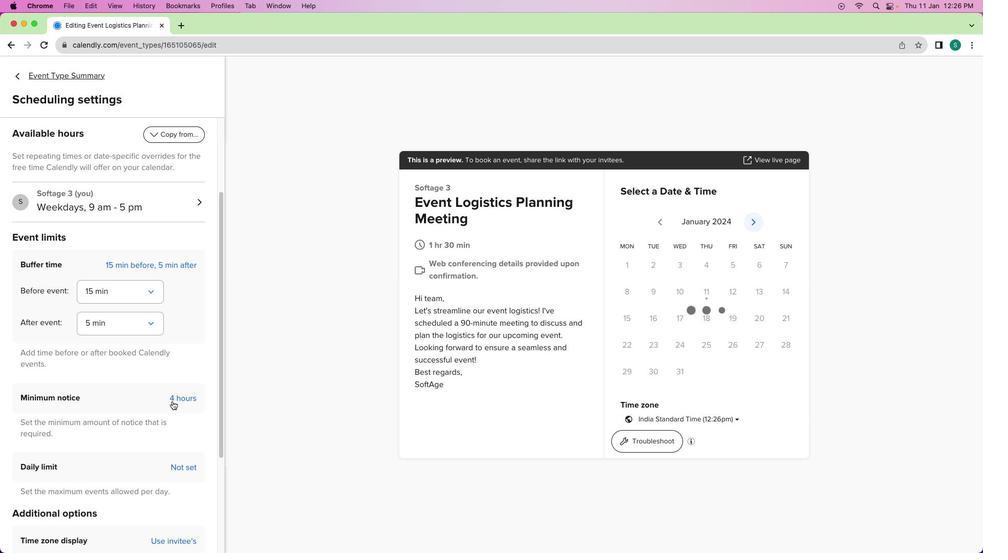 
Action: Mouse scrolled (98, 456) with delta (5, 4)
Screenshot: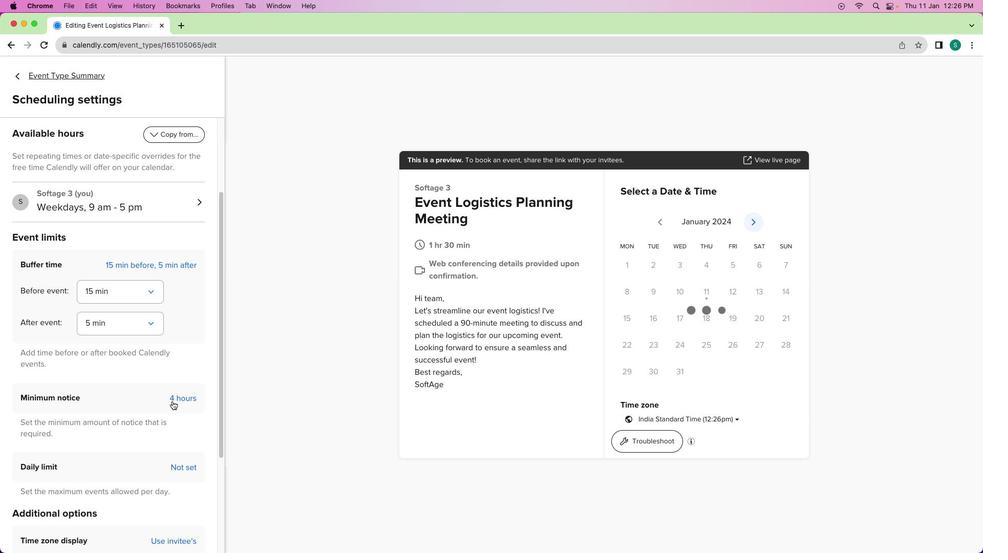 
Action: Mouse scrolled (98, 456) with delta (5, 4)
Screenshot: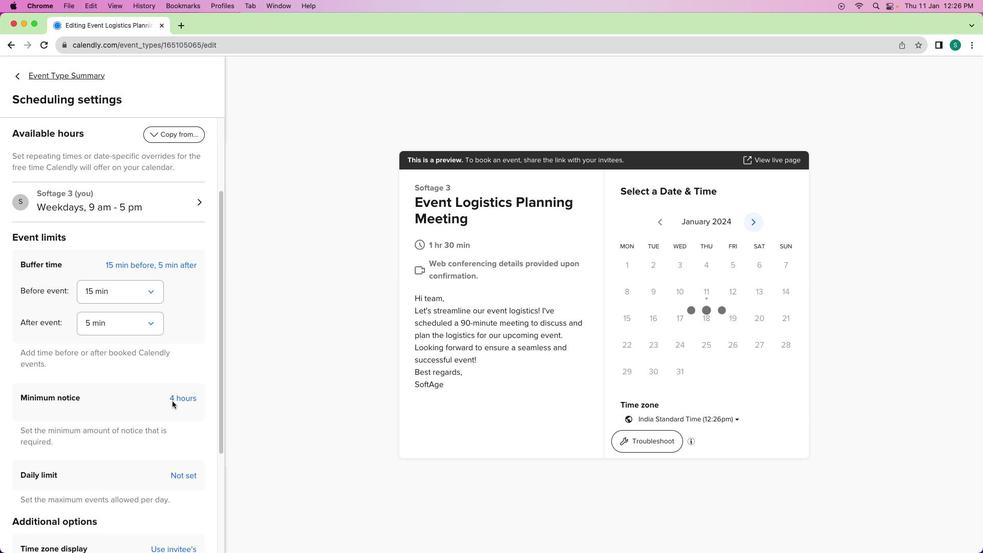 
Action: Mouse scrolled (98, 456) with delta (5, 4)
Screenshot: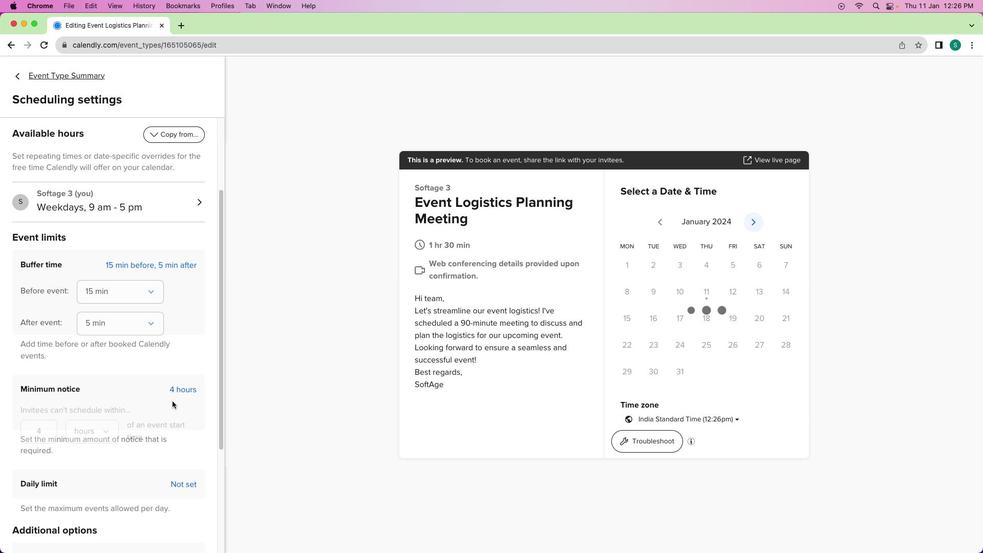 
Action: Mouse moved to (177, 406)
Screenshot: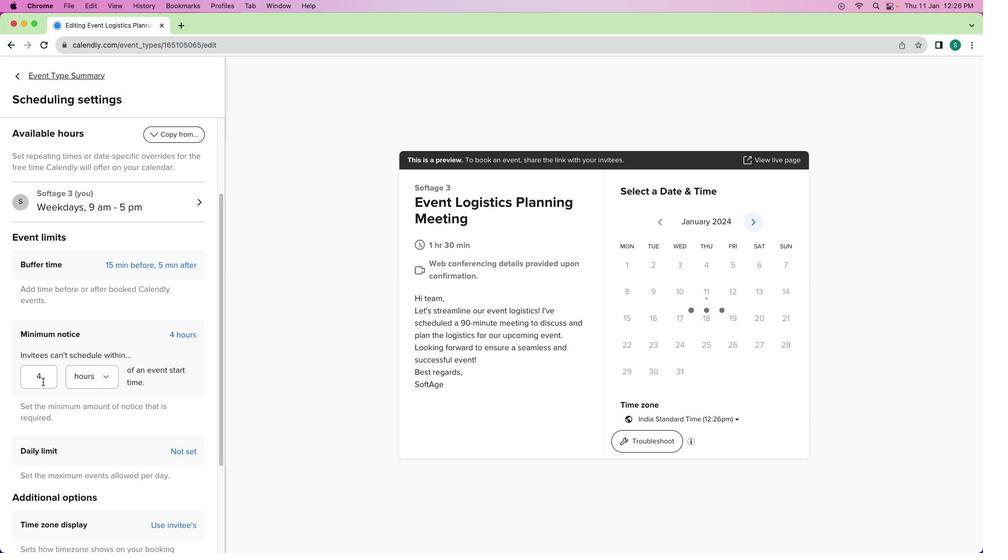 
Action: Mouse pressed left at (177, 406)
Screenshot: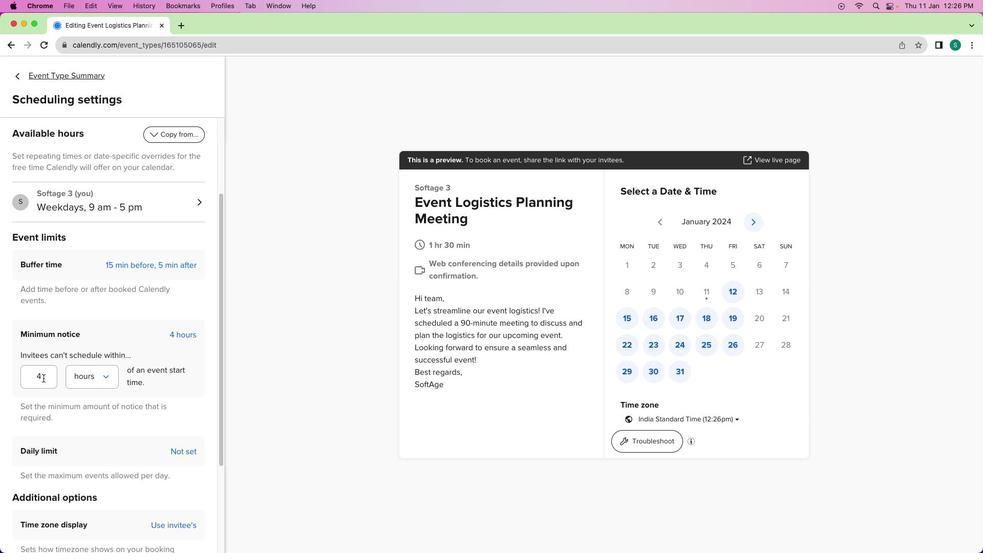 
Action: Mouse moved to (48, 383)
Screenshot: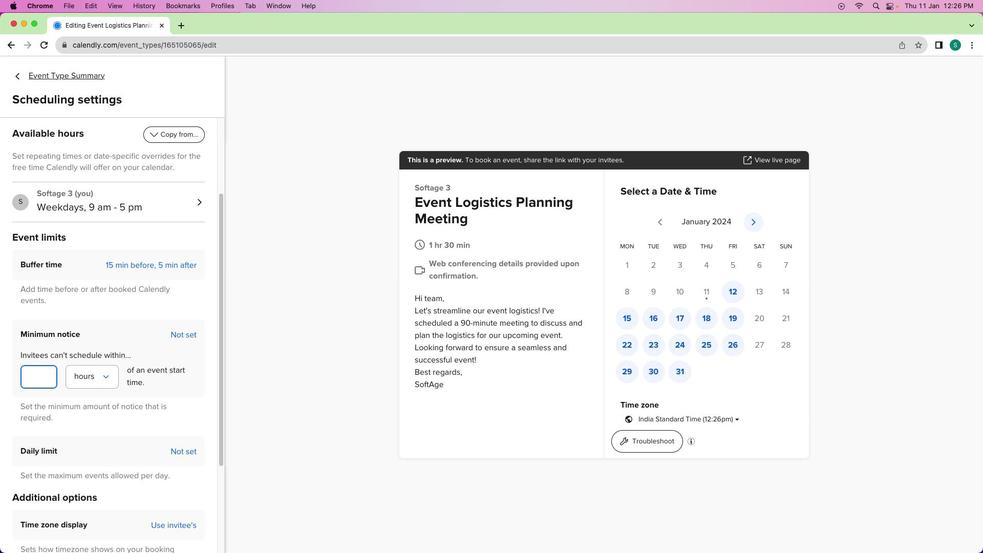 
Action: Mouse pressed left at (48, 383)
Screenshot: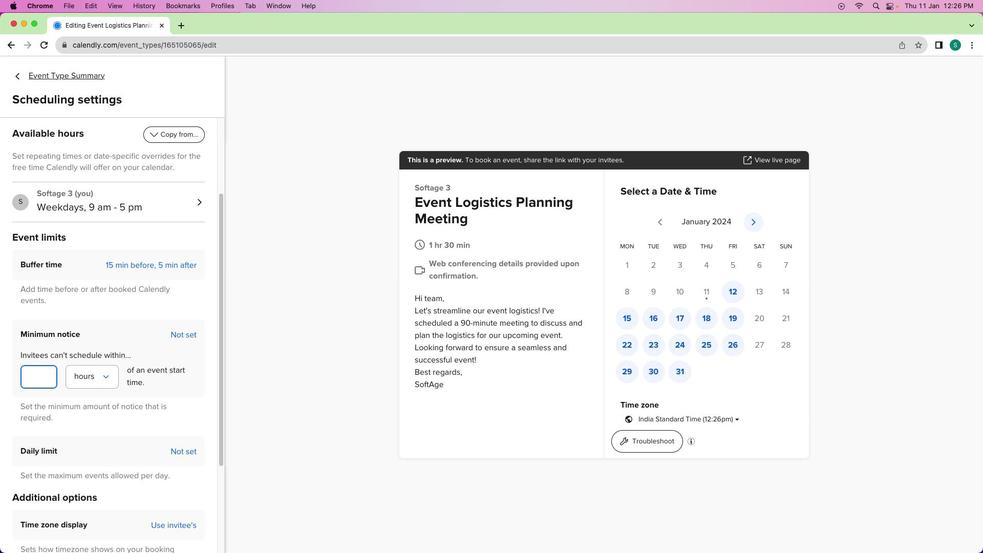
Action: Mouse moved to (46, 384)
Screenshot: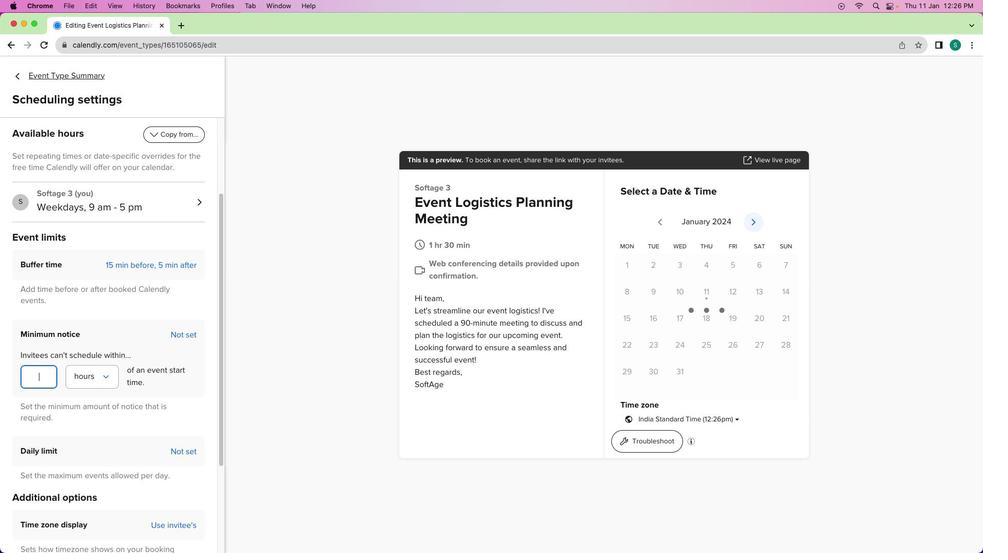 
Action: Key pressed Key.backspace'3'Key.backspace'1'
Screenshot: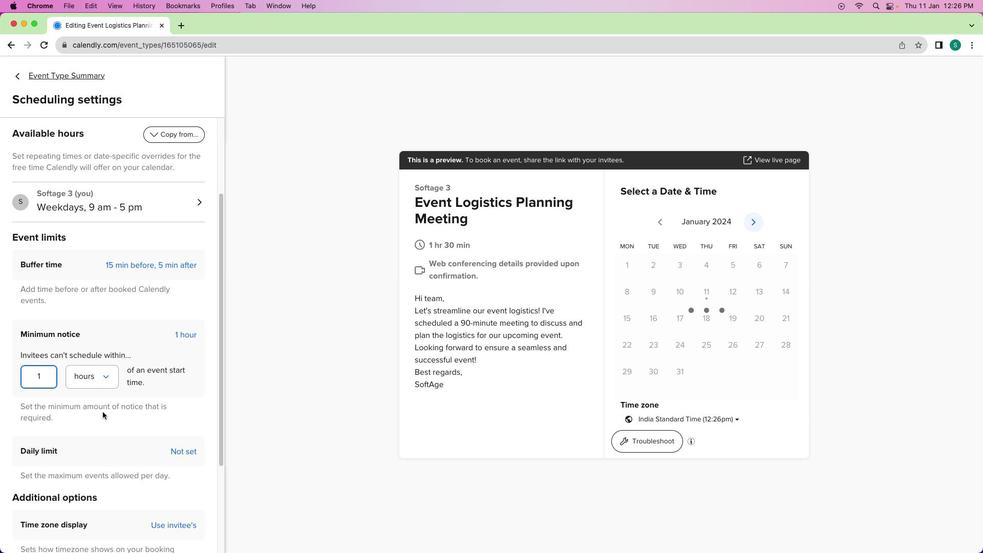 
Action: Mouse moved to (108, 418)
Screenshot: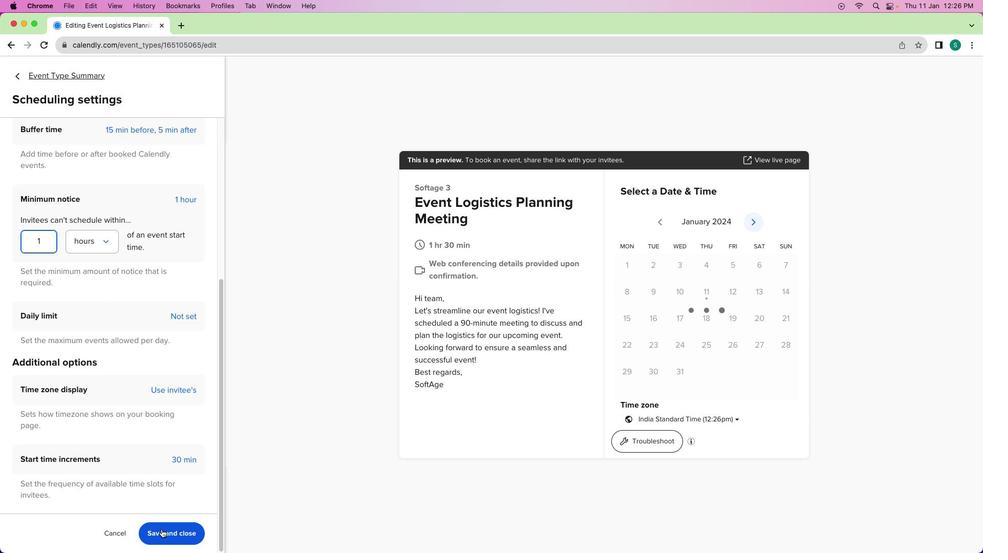 
Action: Mouse scrolled (108, 418) with delta (5, 4)
Screenshot: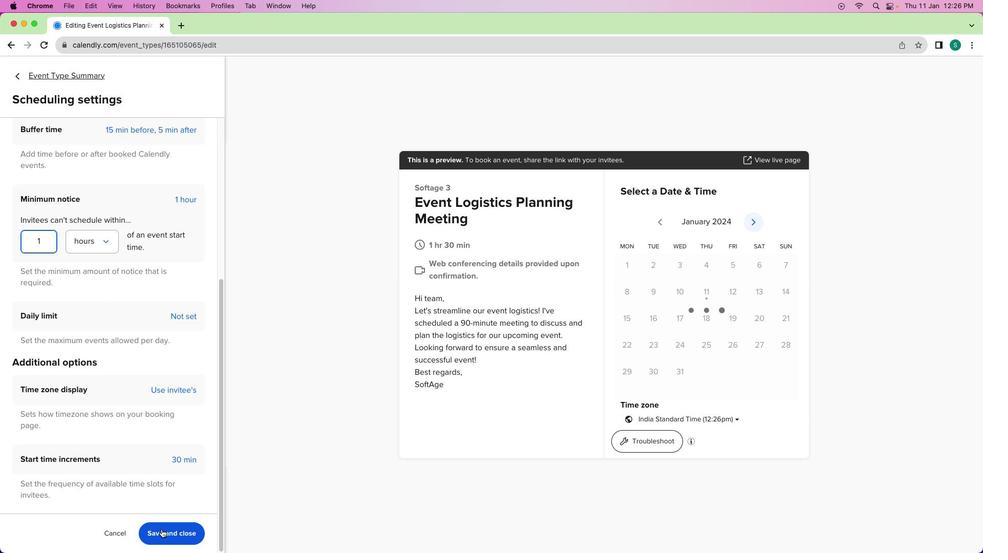 
Action: Mouse moved to (109, 418)
Screenshot: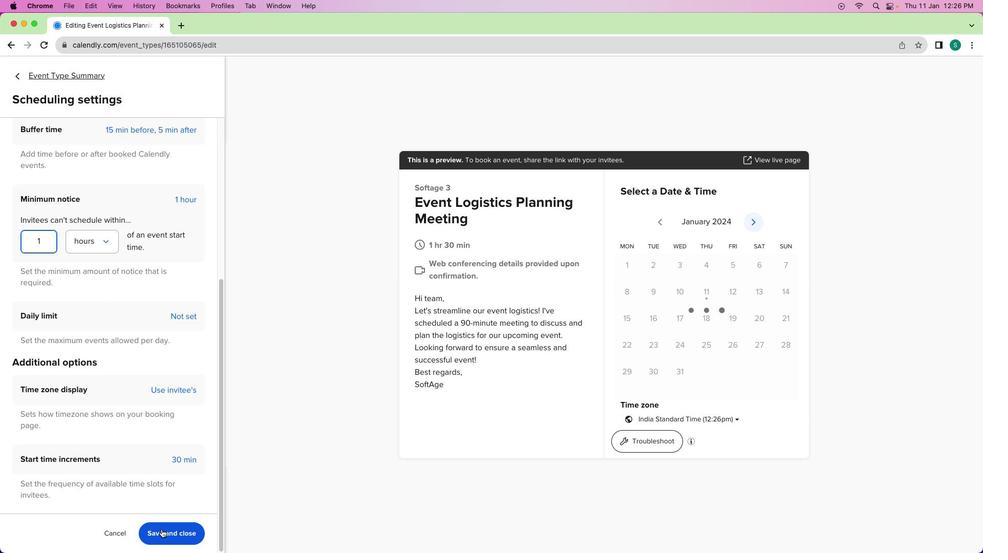 
Action: Mouse scrolled (109, 418) with delta (5, 4)
Screenshot: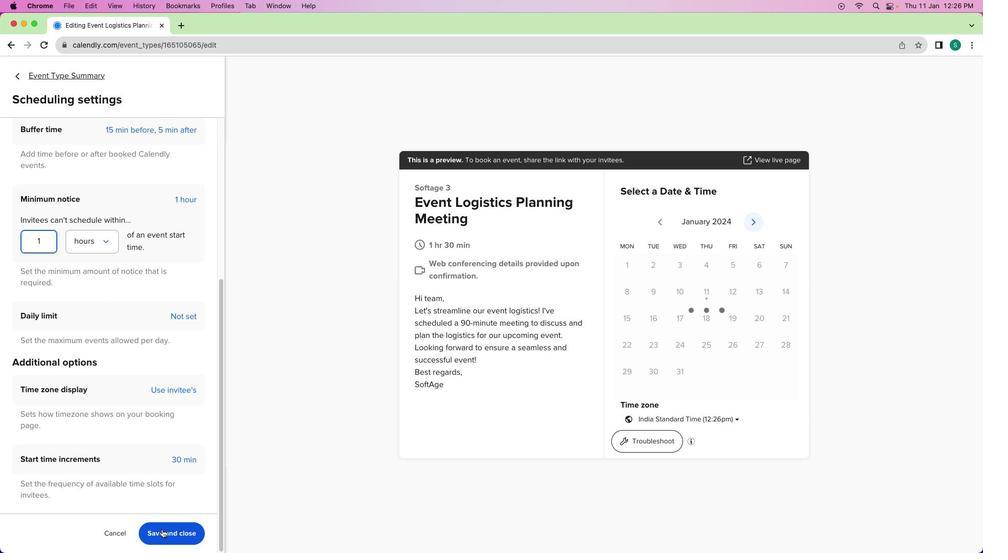 
Action: Mouse scrolled (109, 418) with delta (5, 4)
Screenshot: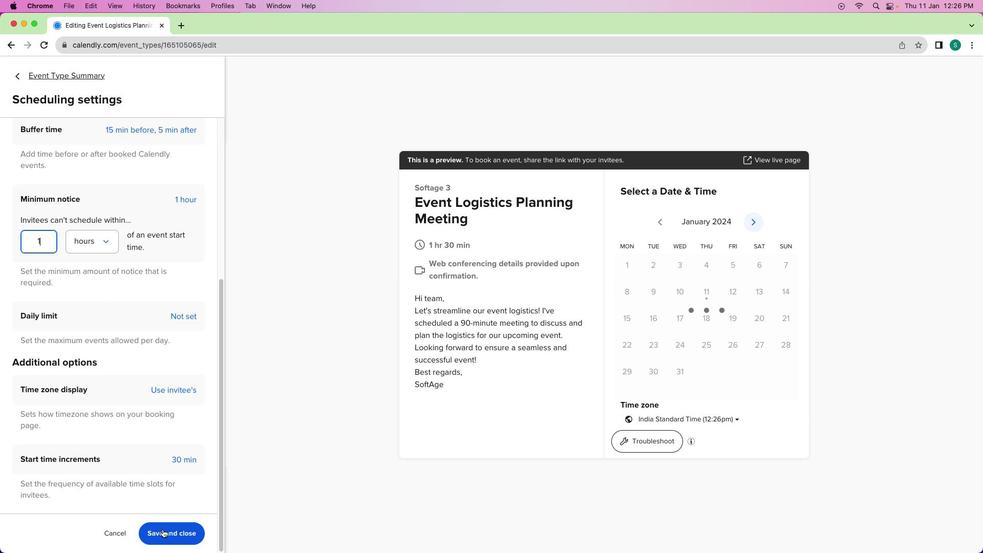 
Action: Mouse scrolled (109, 418) with delta (5, 3)
Screenshot: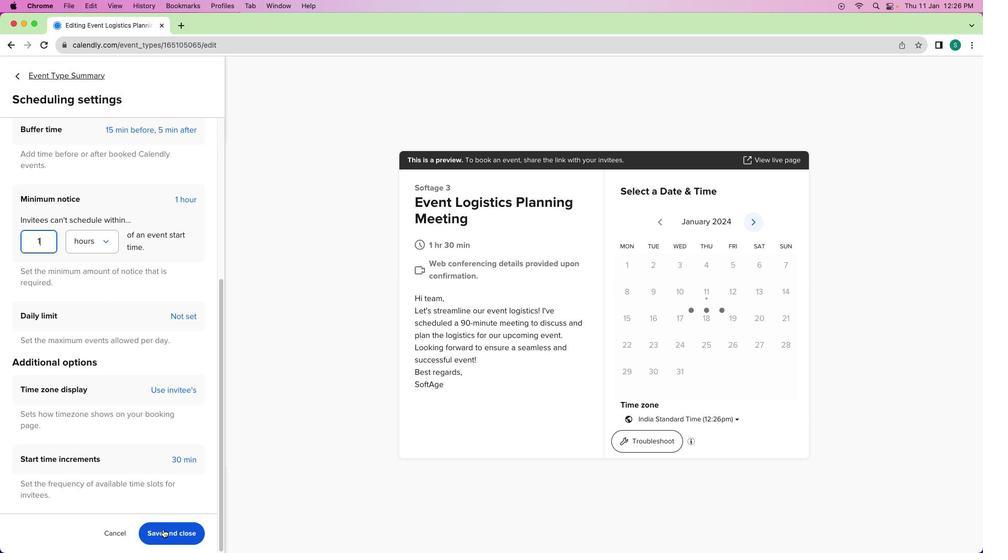 
Action: Mouse scrolled (109, 418) with delta (5, 3)
Screenshot: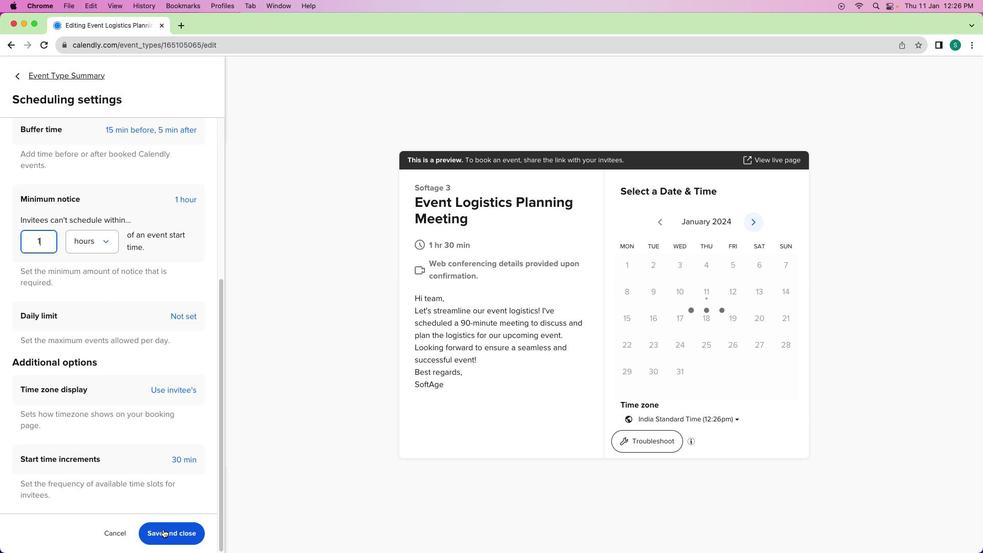 
Action: Mouse moved to (109, 417)
Screenshot: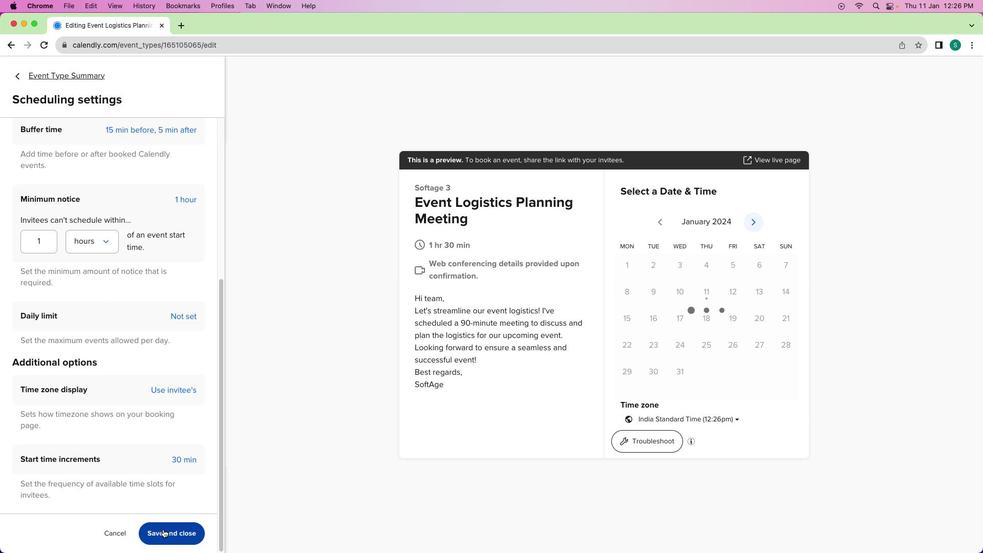 
Action: Mouse scrolled (109, 417) with delta (5, 4)
Screenshot: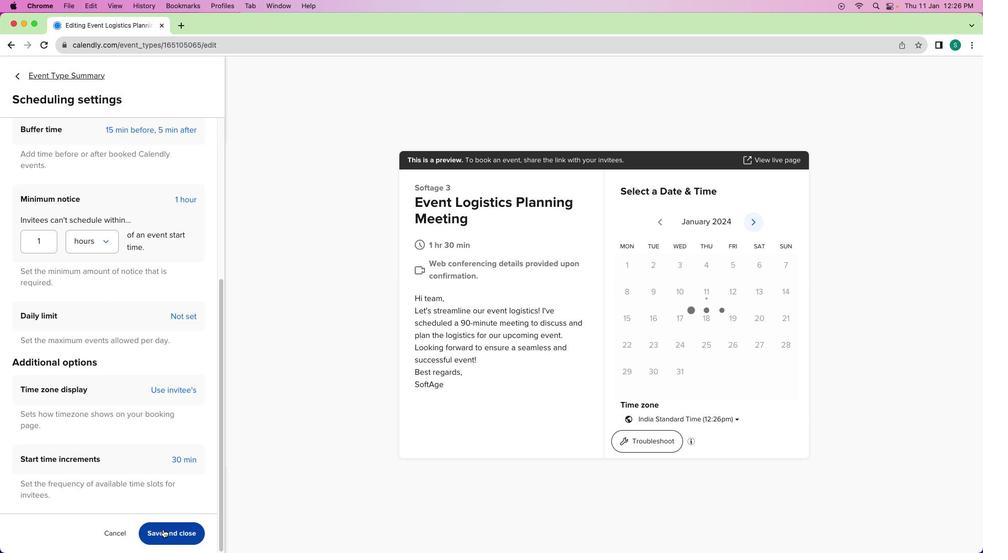 
Action: Mouse moved to (168, 534)
Screenshot: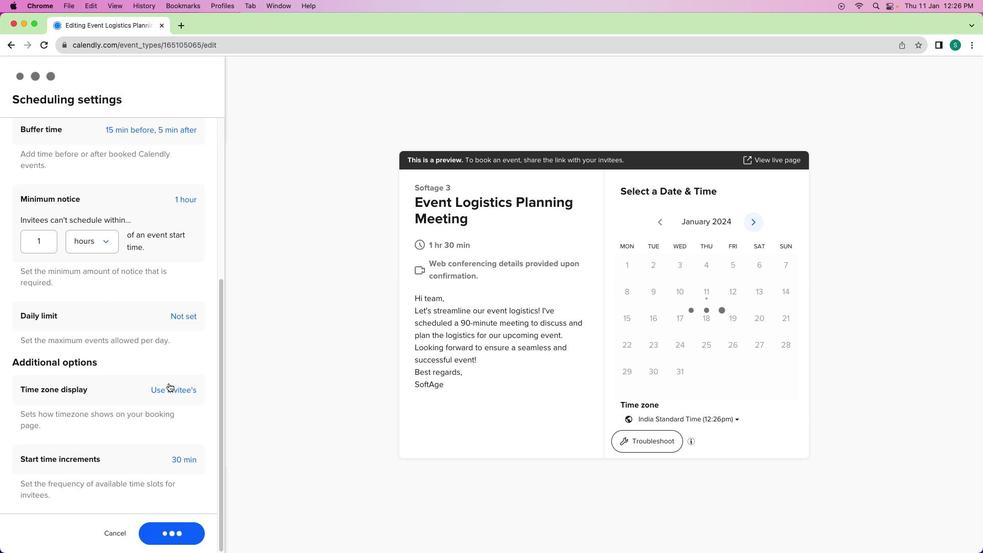 
Action: Mouse pressed left at (168, 534)
Screenshot: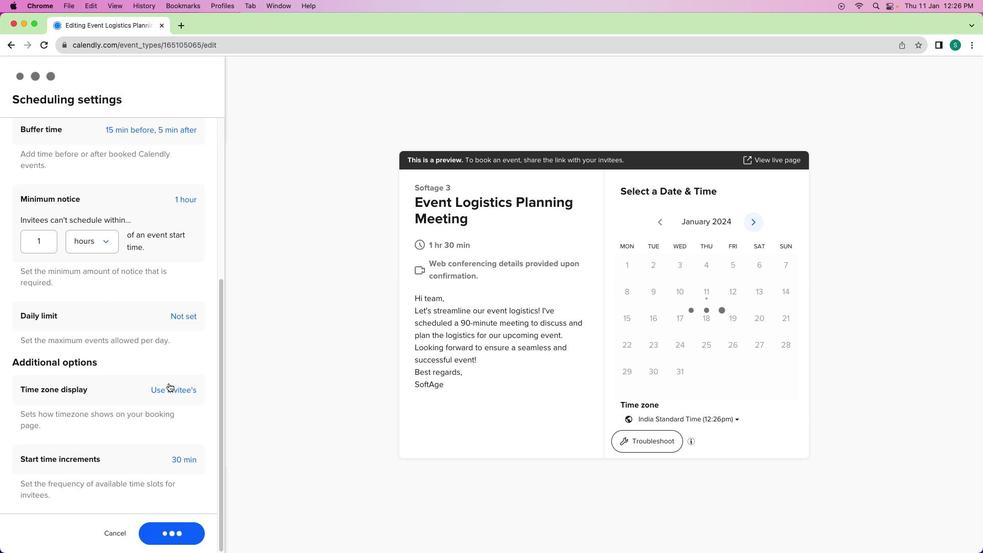 
Action: Mouse moved to (125, 255)
Screenshot: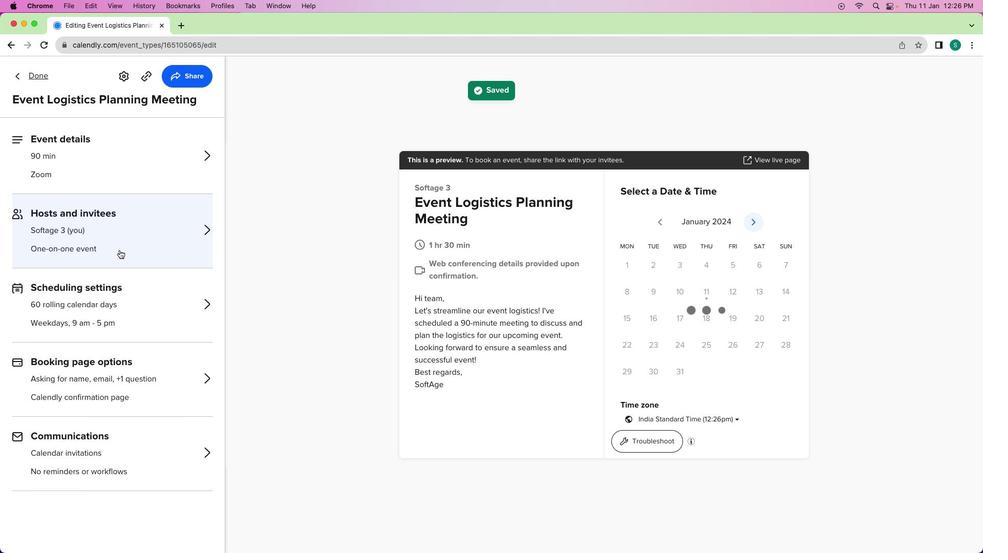 
Action: Mouse scrolled (125, 255) with delta (5, 5)
Screenshot: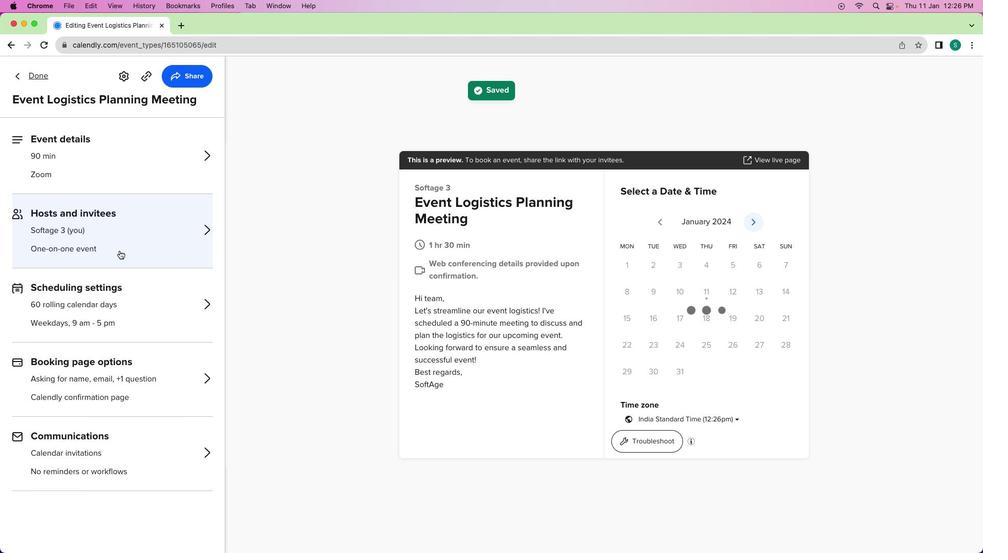 
Action: Mouse moved to (124, 255)
Screenshot: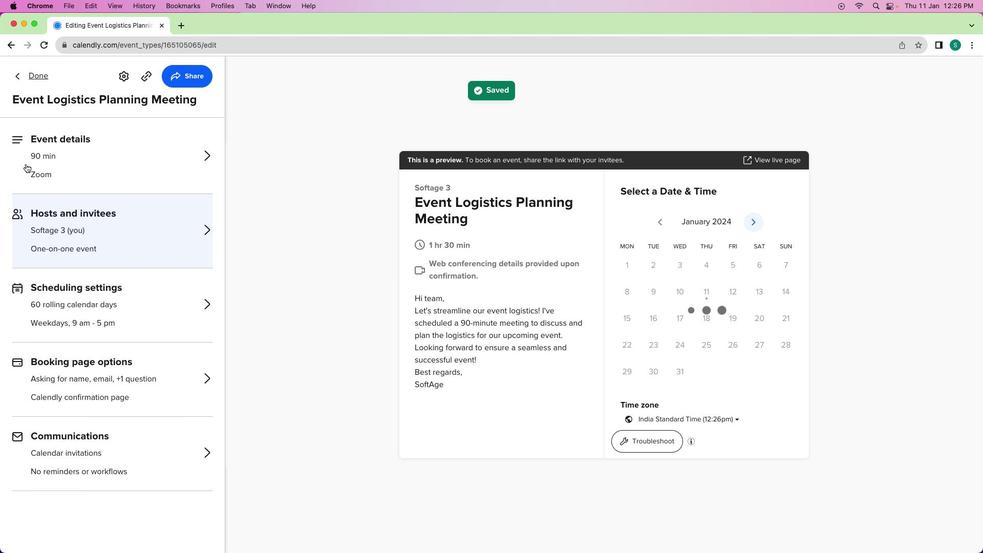 
Action: Mouse scrolled (124, 255) with delta (5, 4)
Screenshot: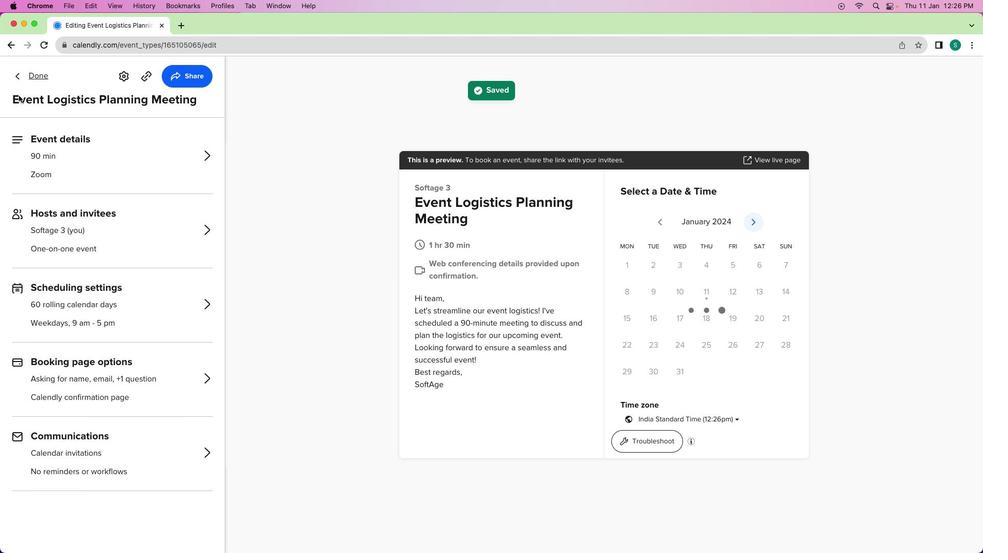 
Action: Mouse moved to (24, 84)
Screenshot: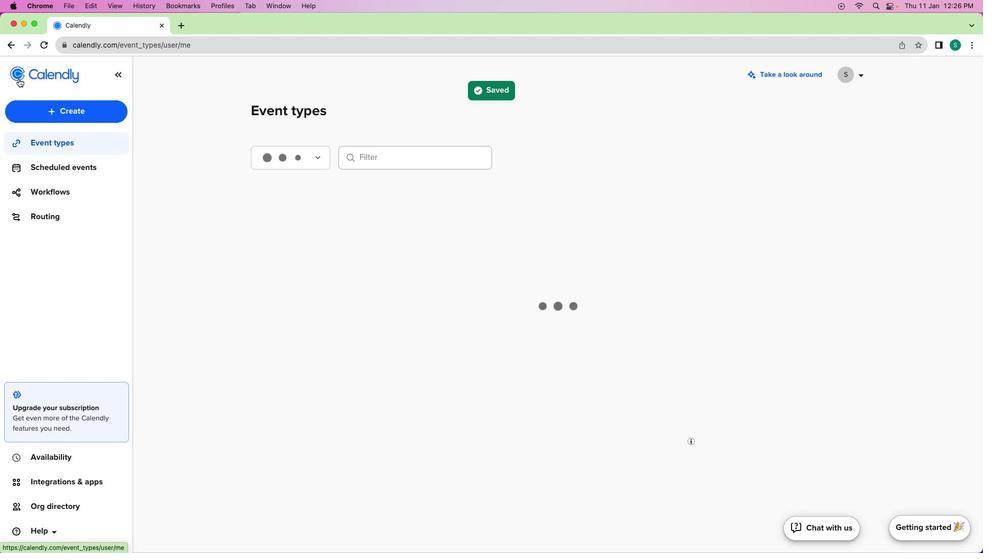 
Action: Mouse pressed left at (24, 84)
Screenshot: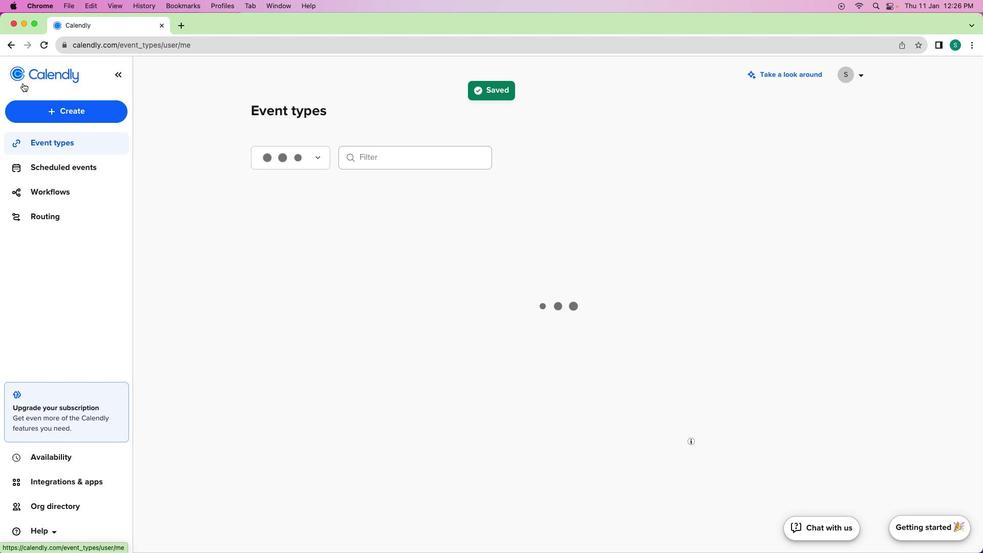 
Action: Mouse moved to (354, 318)
Screenshot: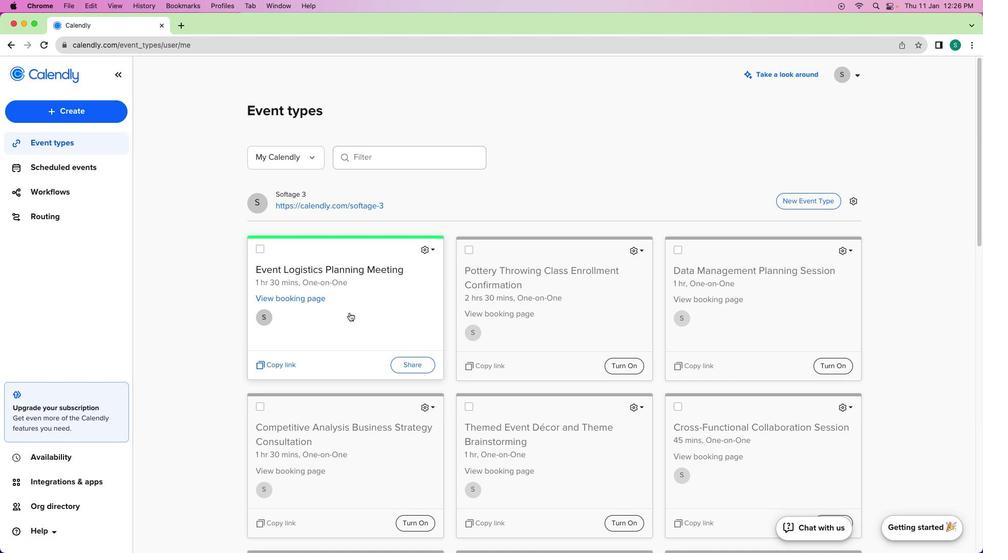 
